 Task: Add Attachment from Trello to Card Card0000000330 in Board Board0000000083 in Workspace WS0000000028 in Trello. Add Cover Blue to Card Card0000000330 in Board Board0000000083 in Workspace WS0000000028 in Trello. Add "Copy Card To …" Button titled Button0000000330 to "bottom" of the list "To Do" to Card Card0000000330 in Board Board0000000083 in Workspace WS0000000028 in Trello. Add Description DS0000000330 to Card Card0000000330 in Board Board0000000083 in Workspace WS0000000028 in Trello. Add Comment CM0000000330 to Card Card0000000330 in Board Board0000000083 in Workspace WS0000000028 in Trello
Action: Mouse moved to (359, 321)
Screenshot: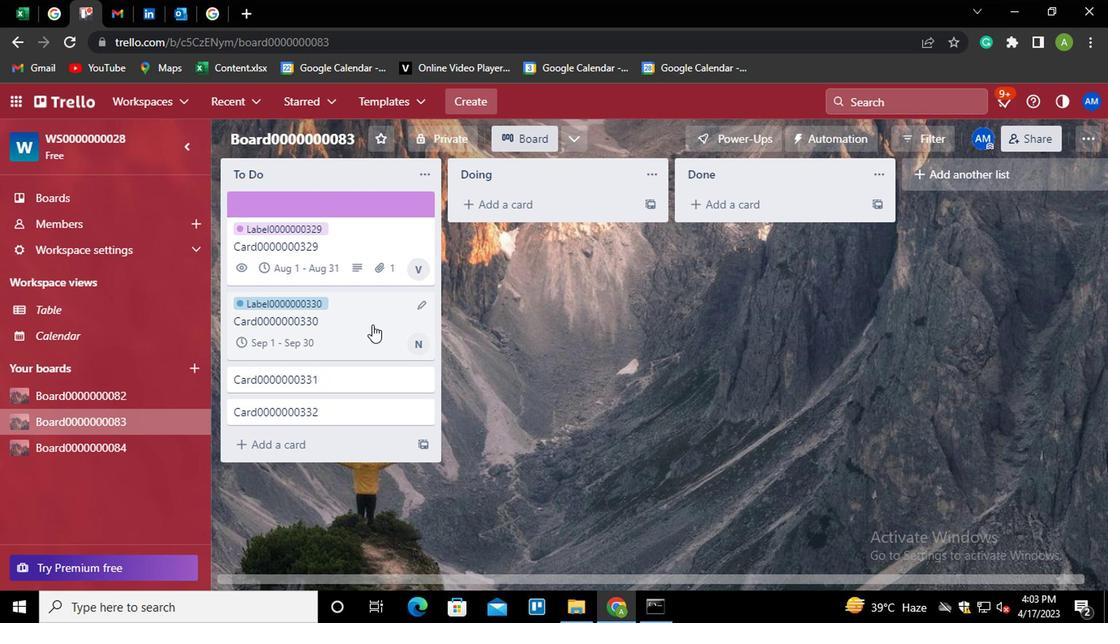 
Action: Mouse pressed left at (359, 321)
Screenshot: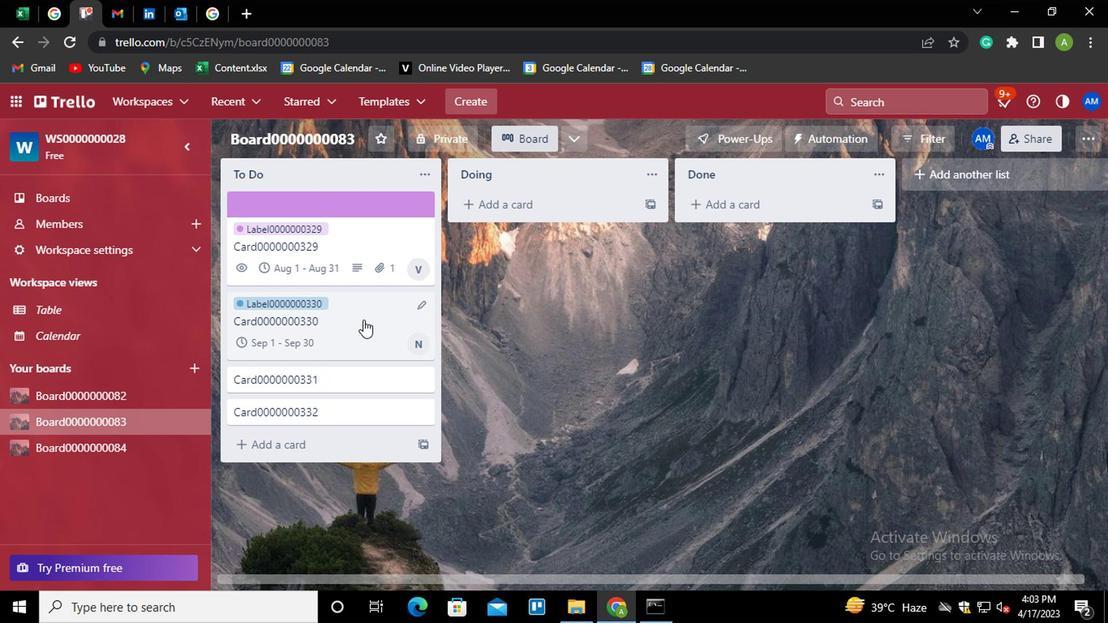 
Action: Mouse moved to (761, 362)
Screenshot: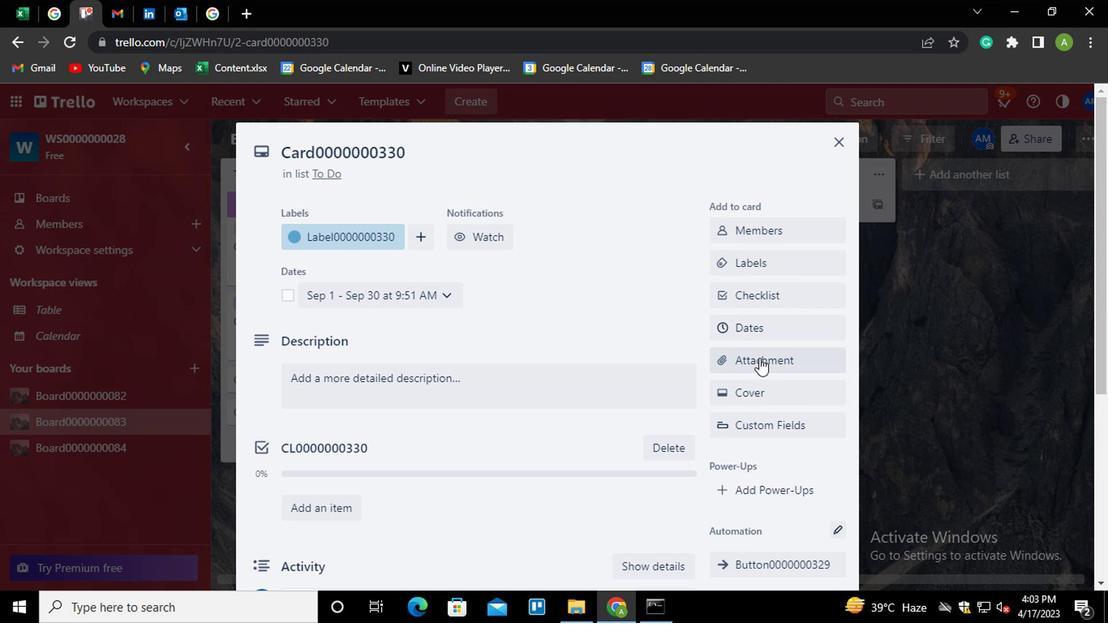 
Action: Mouse pressed left at (761, 362)
Screenshot: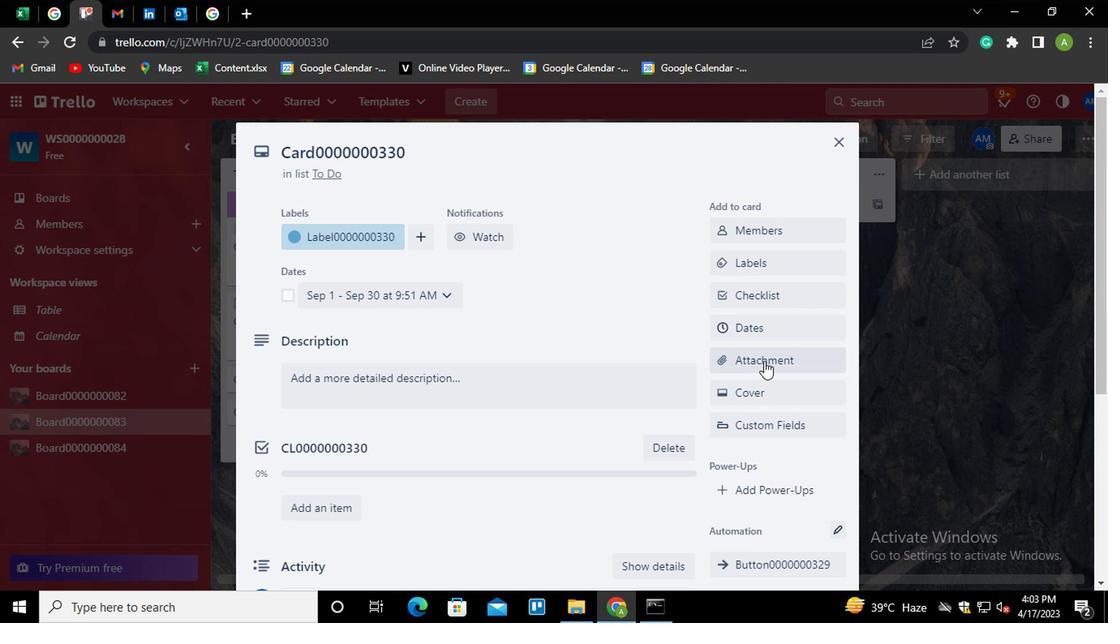 
Action: Mouse moved to (736, 195)
Screenshot: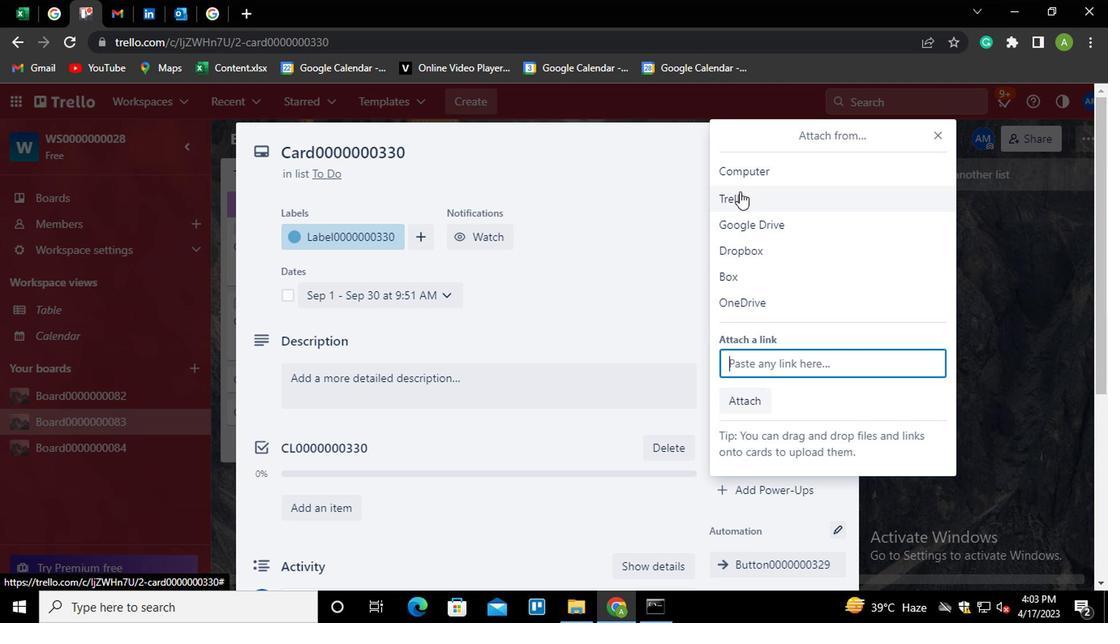 
Action: Mouse pressed left at (736, 195)
Screenshot: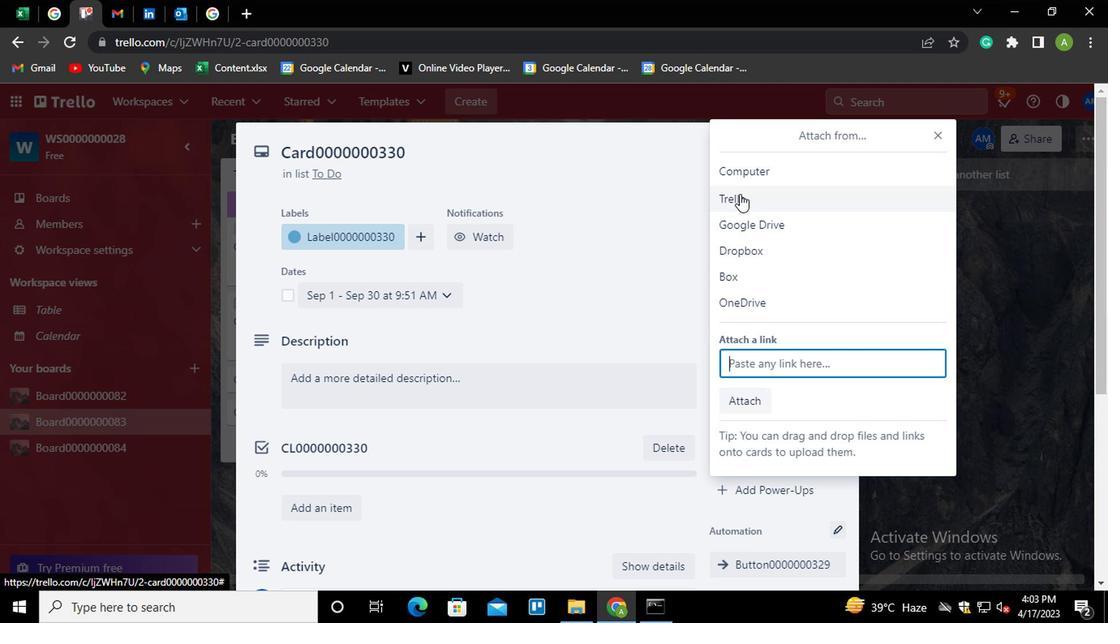 
Action: Mouse moved to (766, 256)
Screenshot: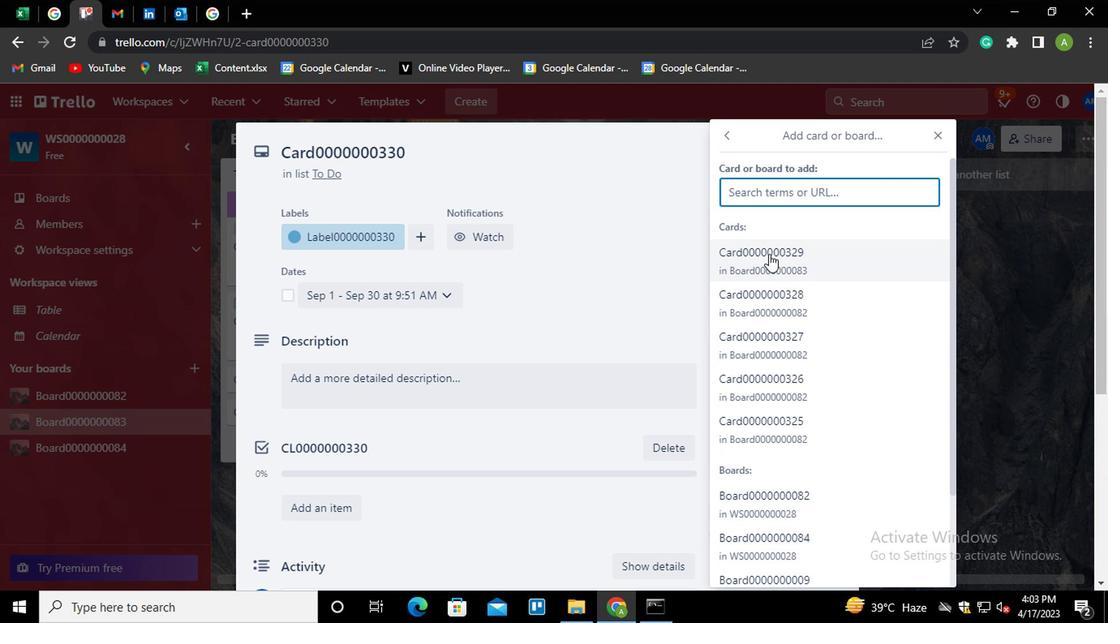 
Action: Mouse pressed left at (766, 256)
Screenshot: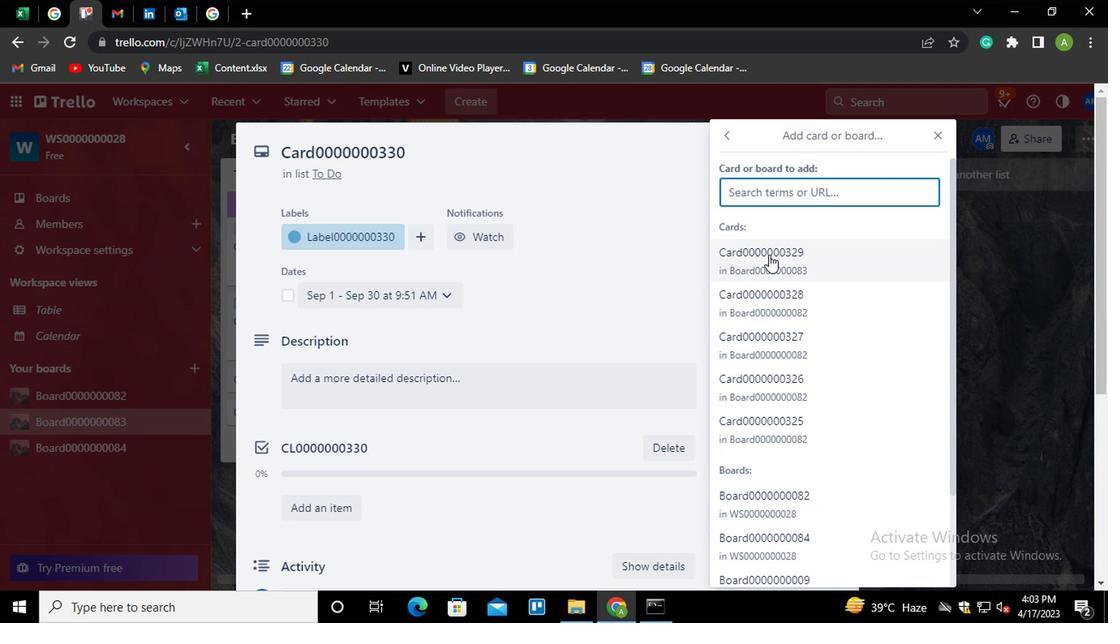 
Action: Mouse moved to (736, 387)
Screenshot: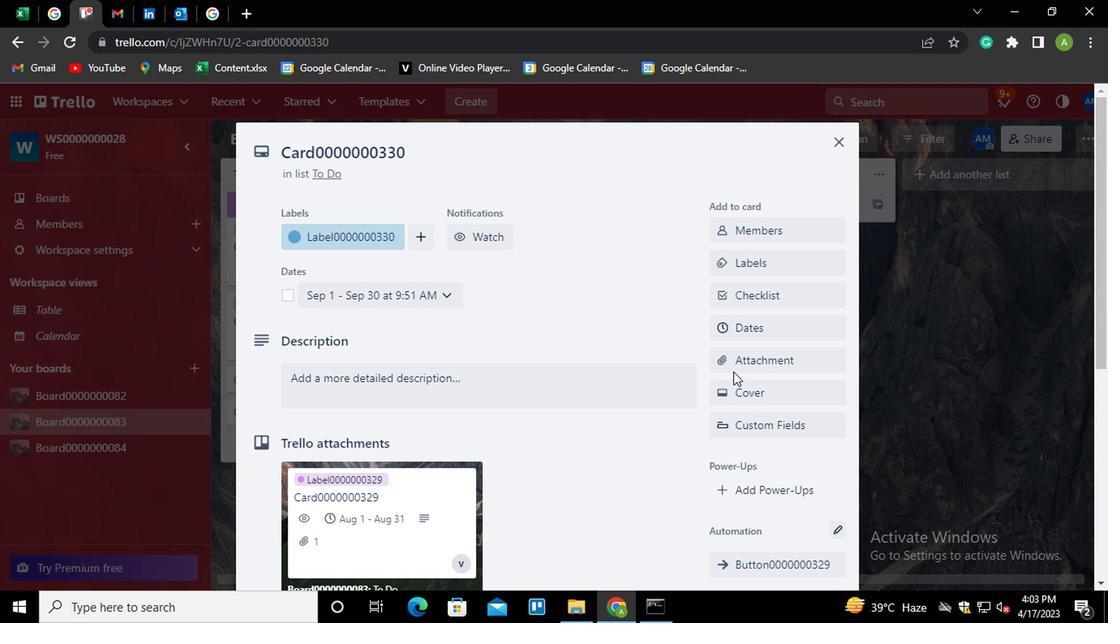 
Action: Mouse pressed left at (736, 387)
Screenshot: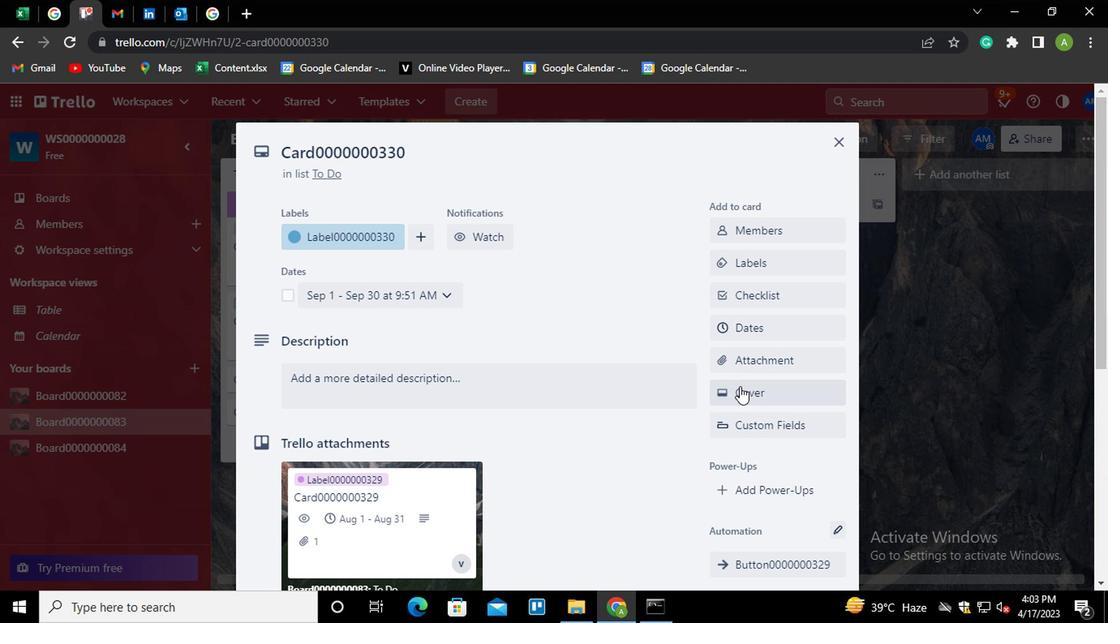 
Action: Mouse moved to (736, 315)
Screenshot: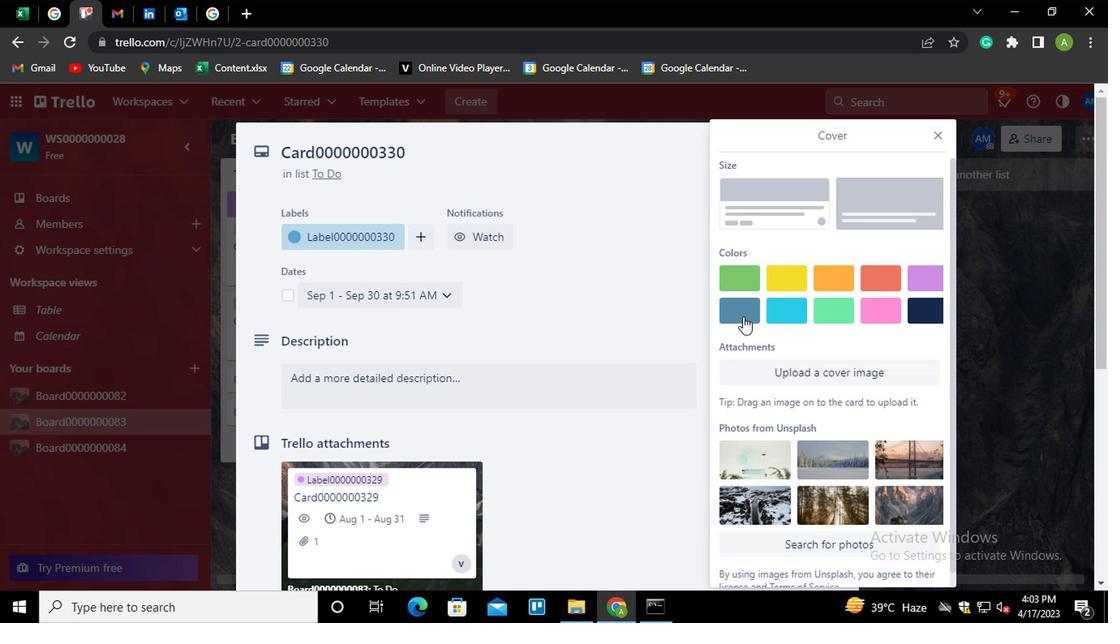 
Action: Mouse pressed left at (736, 315)
Screenshot: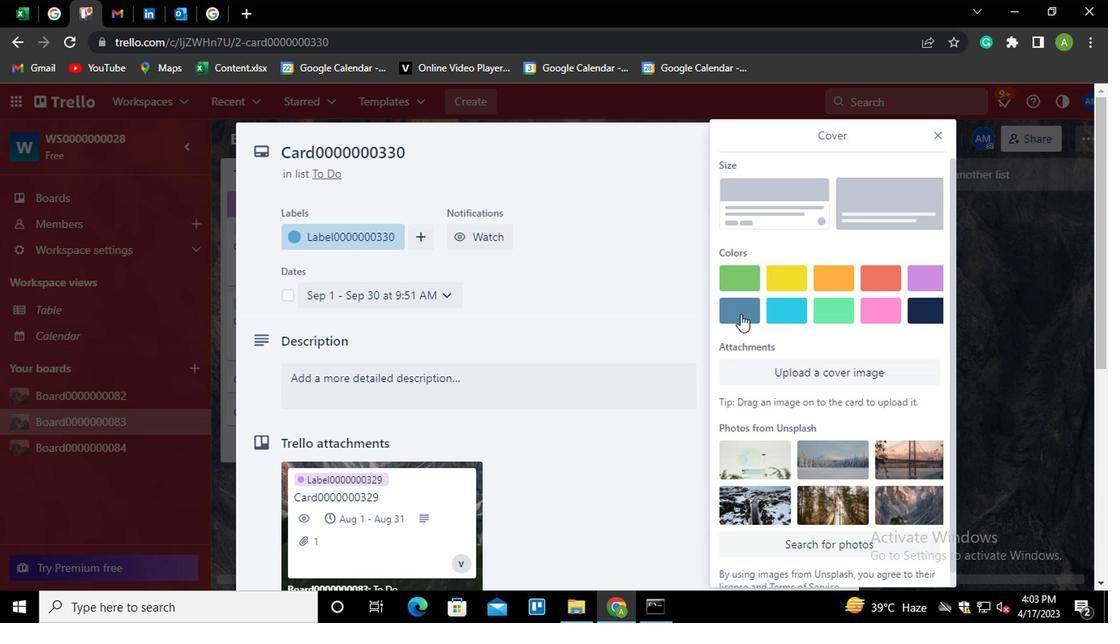 
Action: Mouse moved to (644, 325)
Screenshot: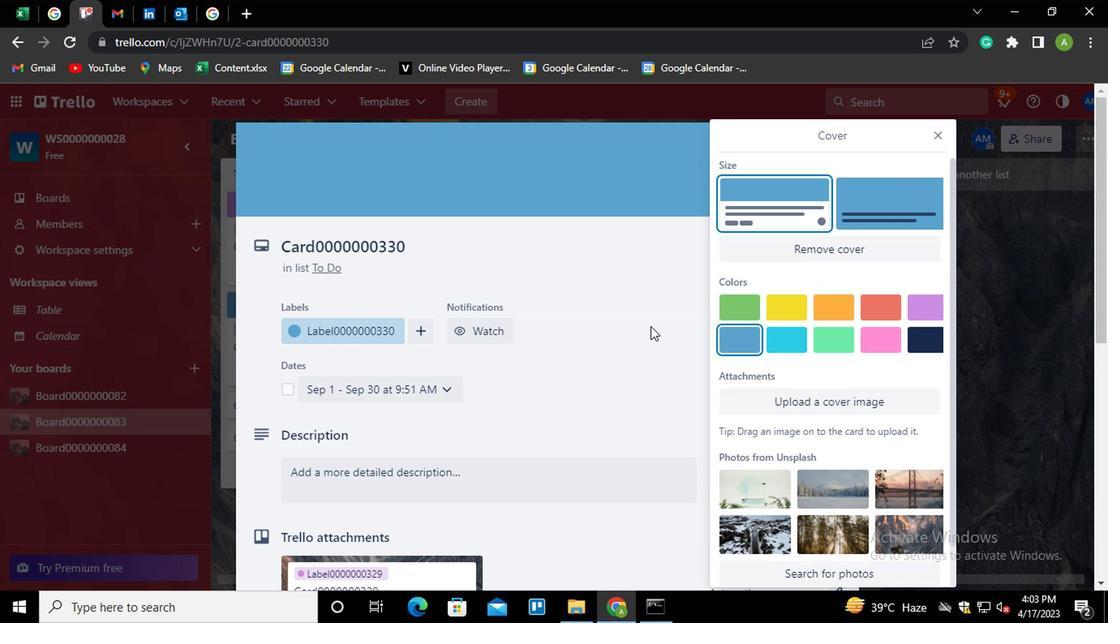 
Action: Mouse pressed left at (644, 325)
Screenshot: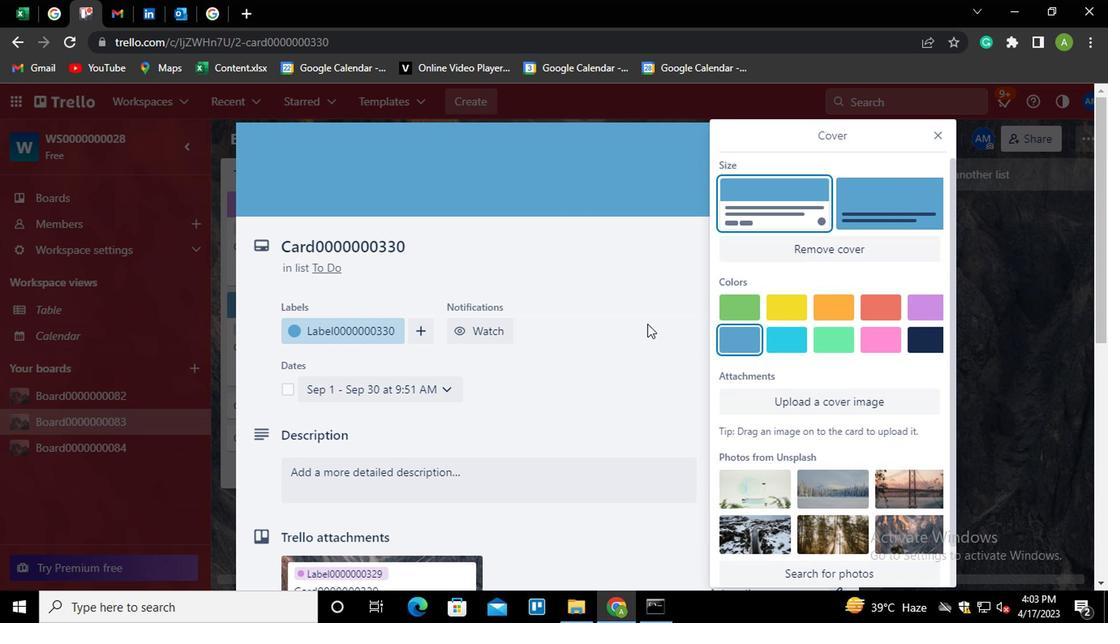 
Action: Mouse moved to (786, 435)
Screenshot: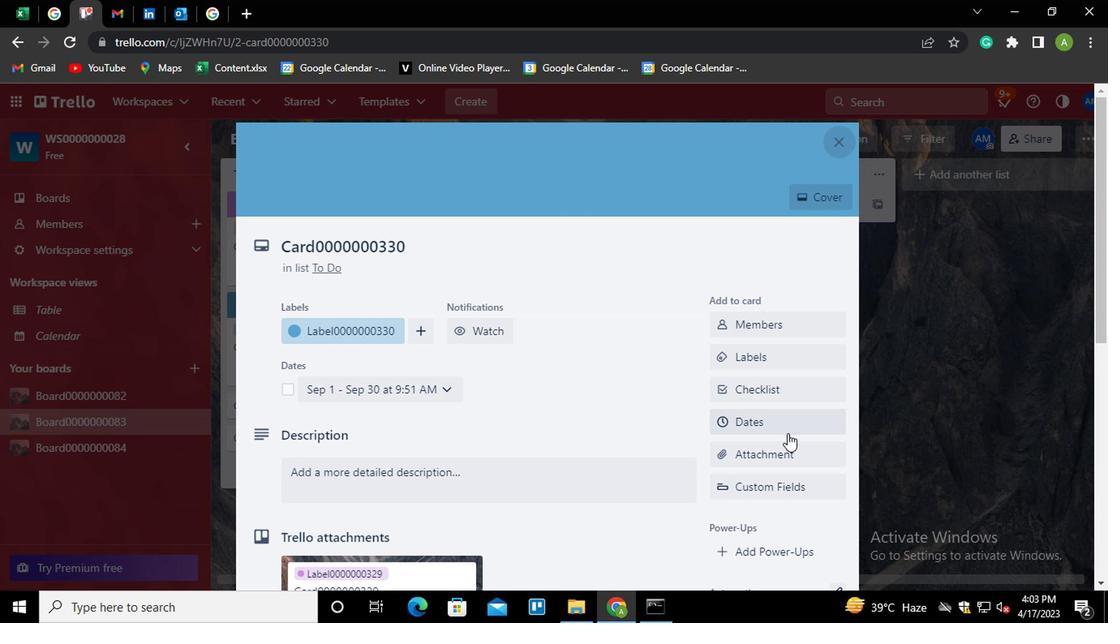 
Action: Mouse scrolled (786, 433) with delta (0, -1)
Screenshot: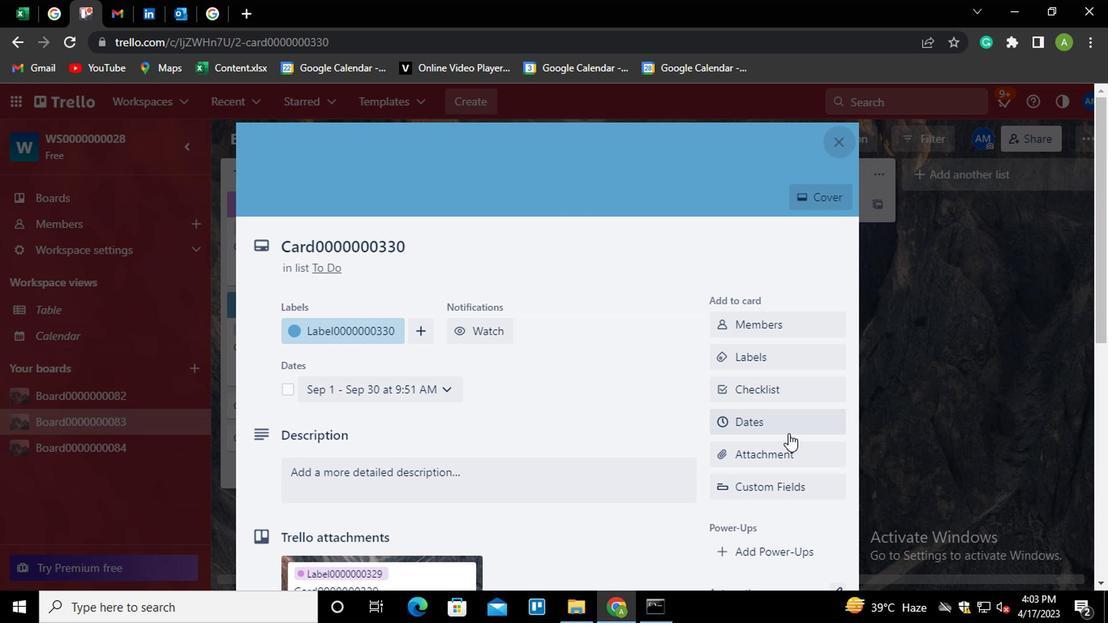 
Action: Mouse moved to (776, 432)
Screenshot: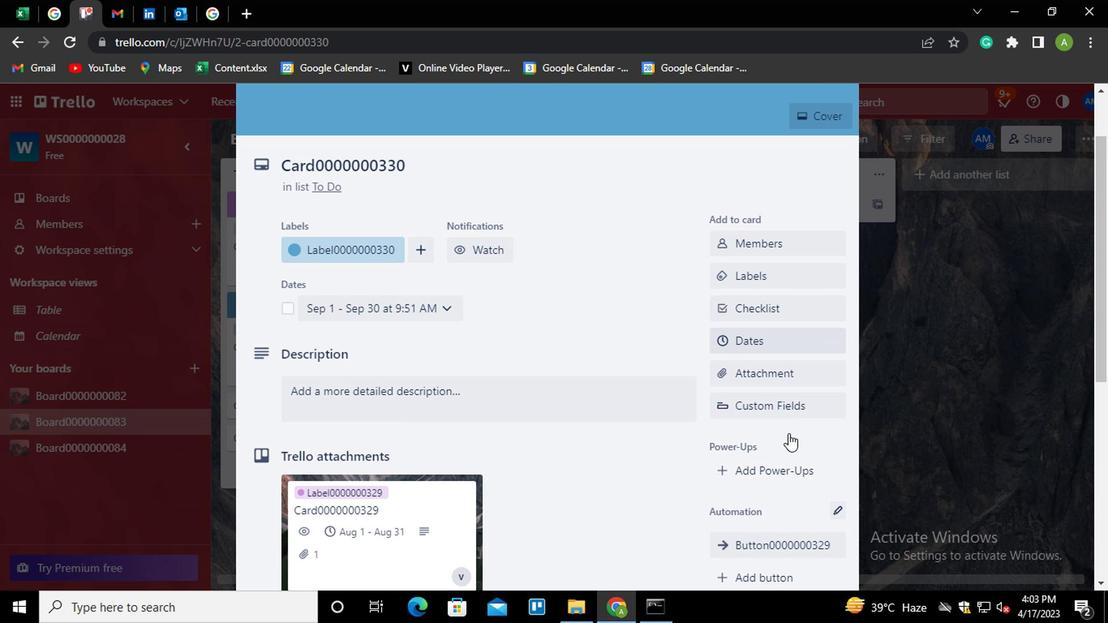
Action: Mouse scrolled (776, 431) with delta (0, -1)
Screenshot: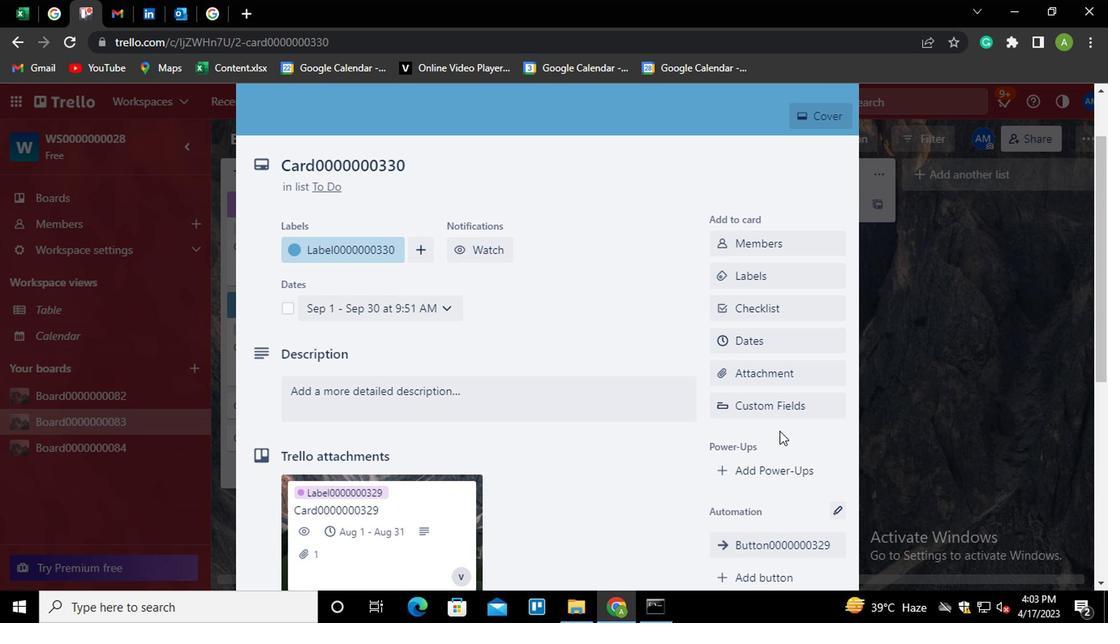 
Action: Mouse scrolled (776, 431) with delta (0, -1)
Screenshot: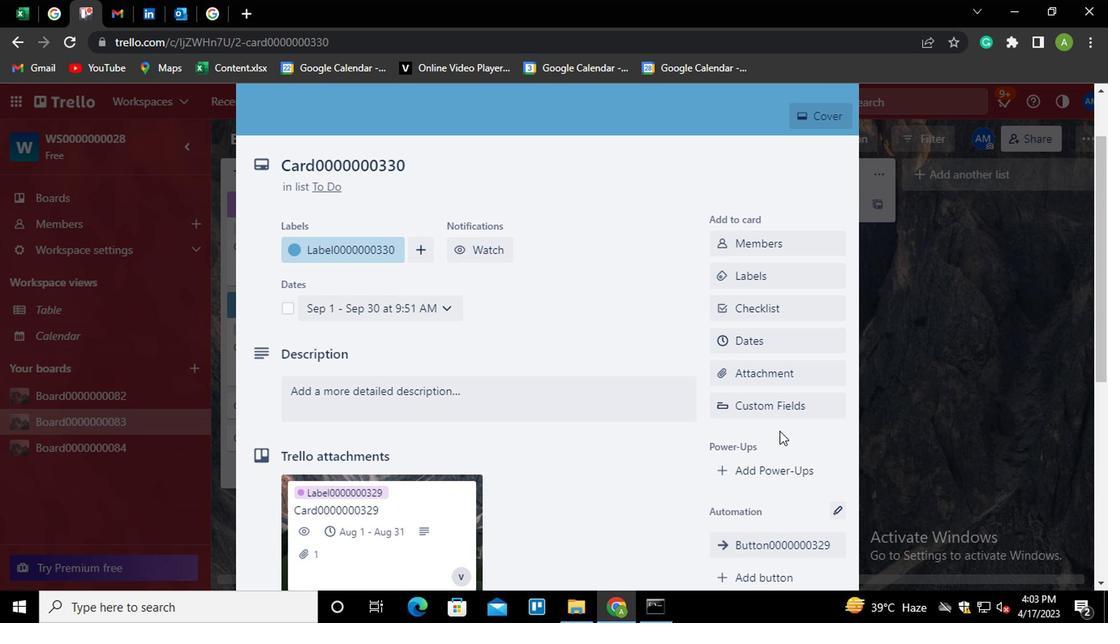 
Action: Mouse moved to (749, 418)
Screenshot: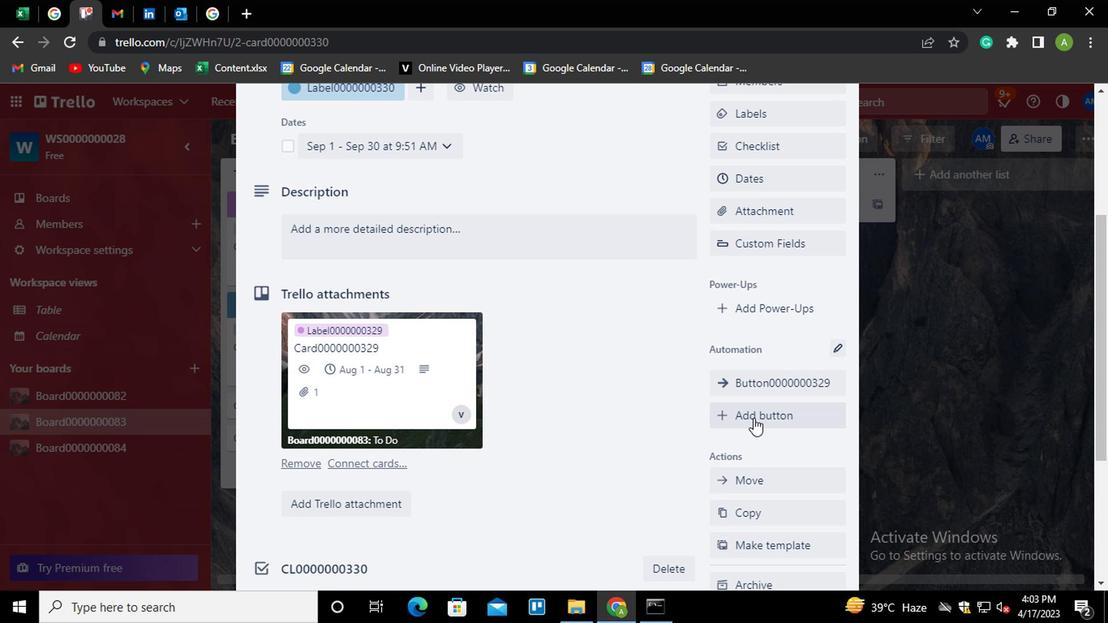 
Action: Mouse pressed left at (749, 418)
Screenshot: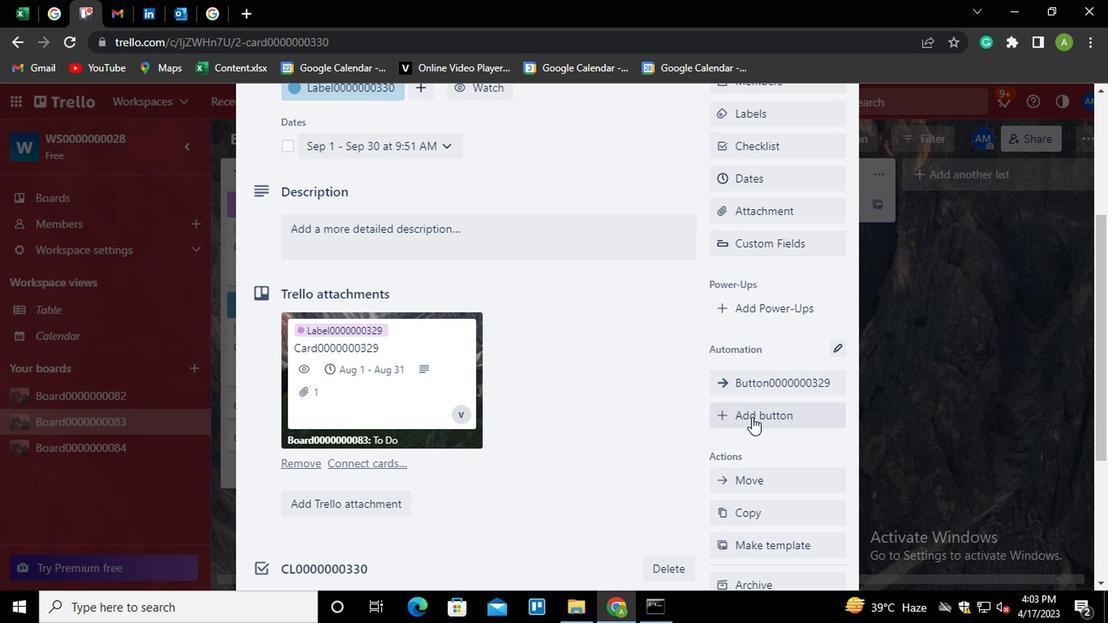 
Action: Mouse moved to (768, 234)
Screenshot: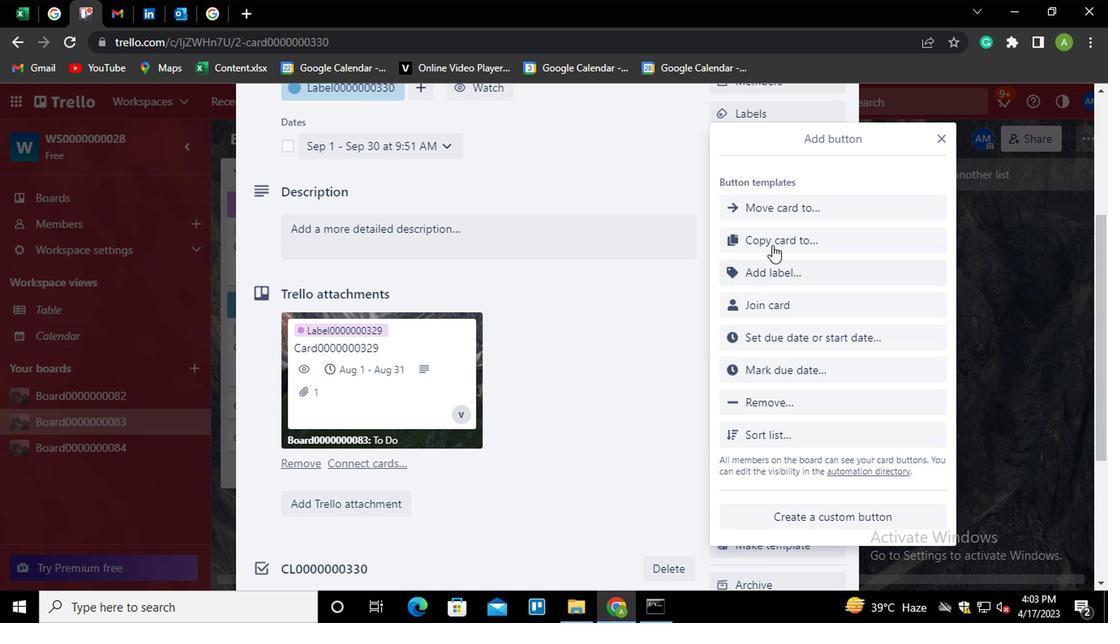 
Action: Mouse pressed left at (768, 234)
Screenshot: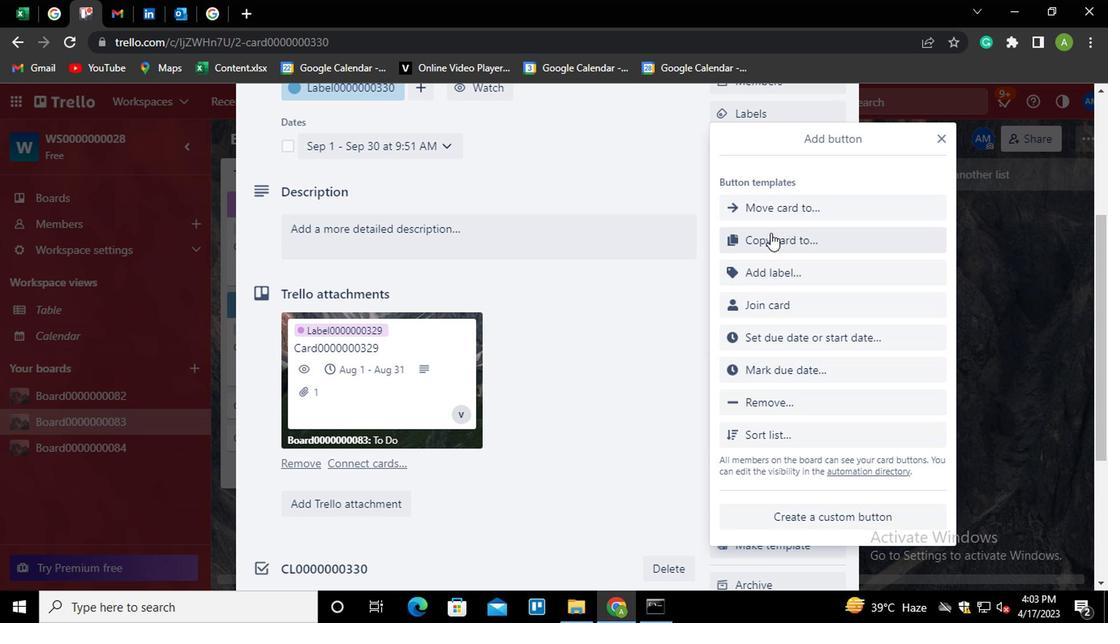 
Action: Key pressed <Key.shift>BUTTON0000000330
Screenshot: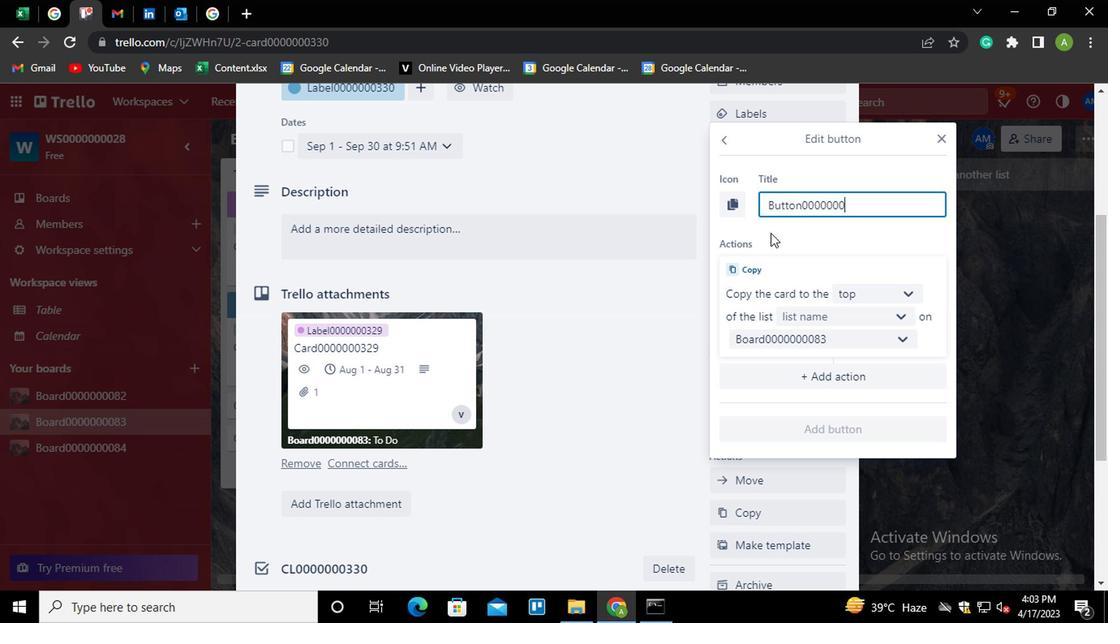 
Action: Mouse moved to (841, 294)
Screenshot: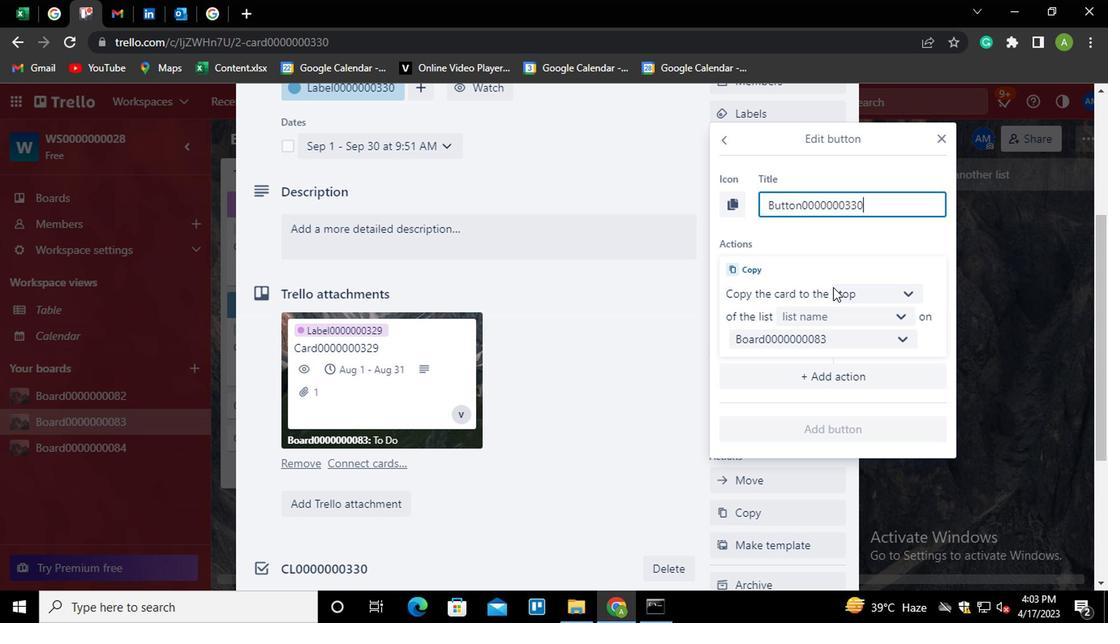 
Action: Mouse pressed left at (841, 294)
Screenshot: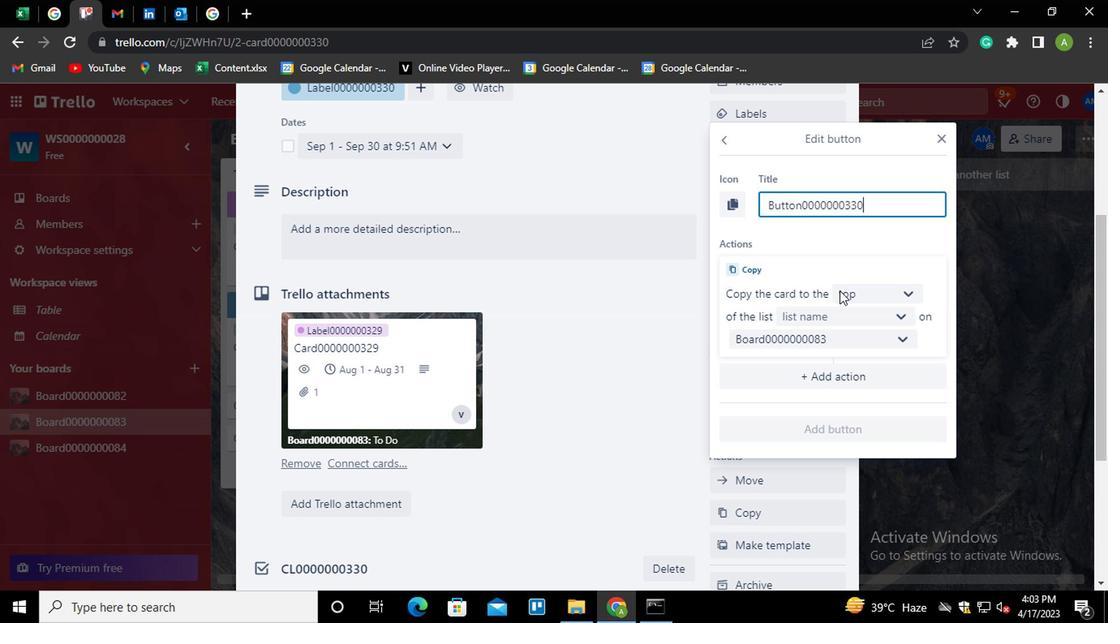 
Action: Mouse moved to (855, 352)
Screenshot: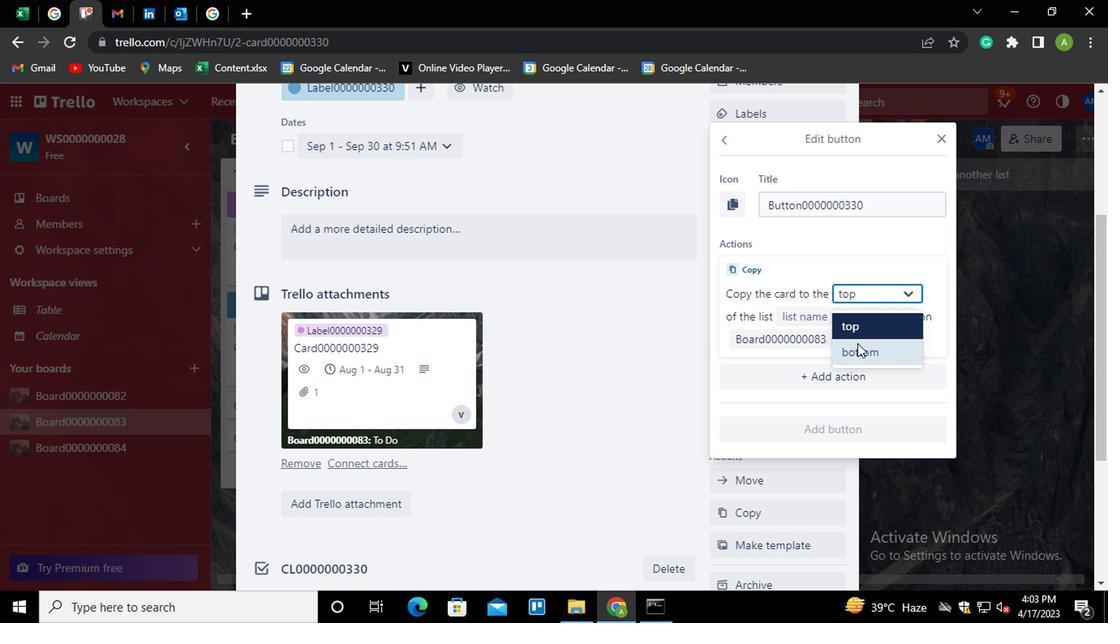 
Action: Mouse pressed left at (855, 352)
Screenshot: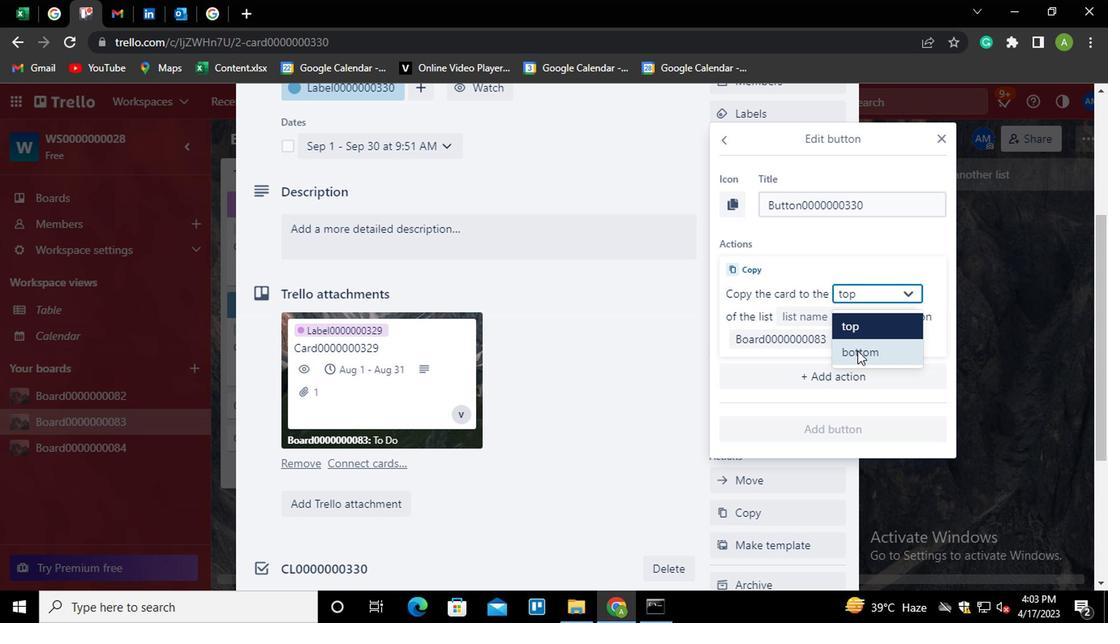 
Action: Mouse moved to (861, 321)
Screenshot: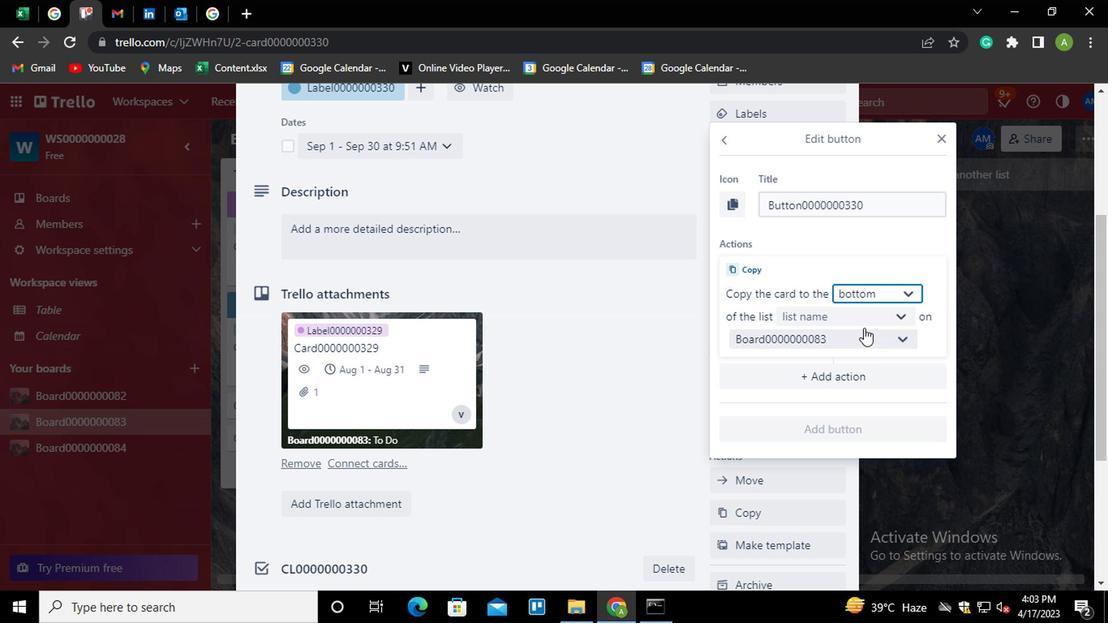 
Action: Mouse pressed left at (861, 321)
Screenshot: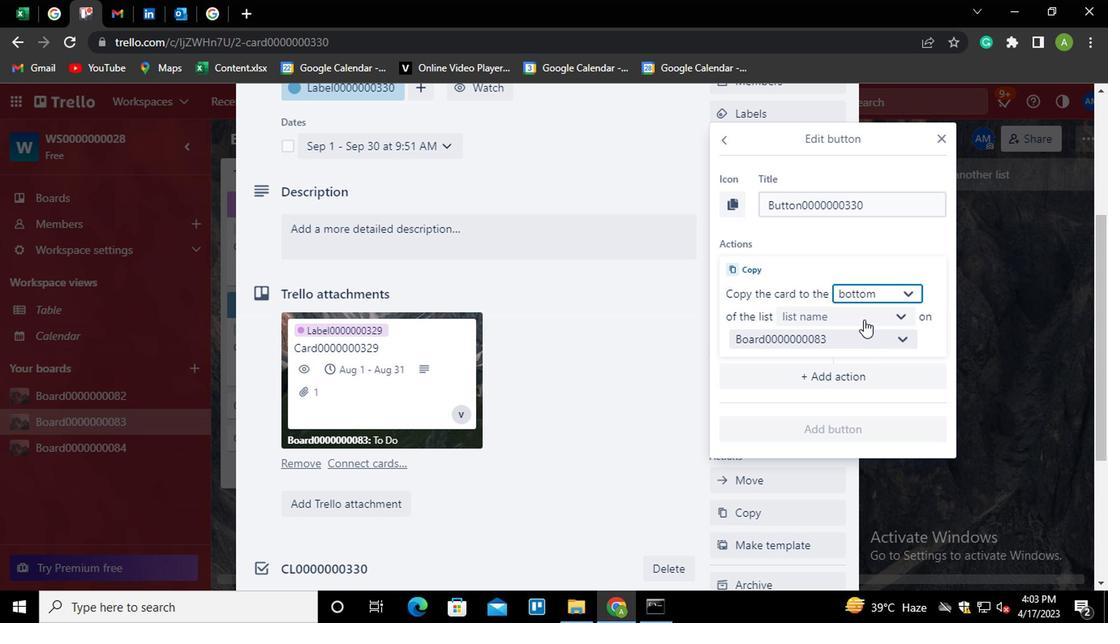 
Action: Mouse moved to (839, 346)
Screenshot: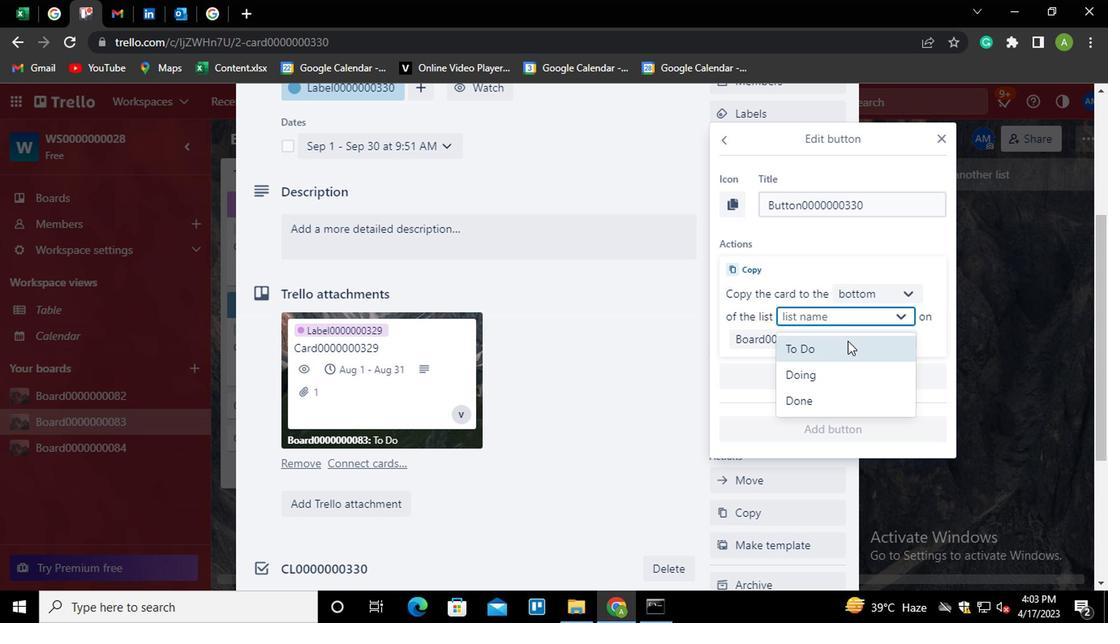 
Action: Mouse pressed left at (839, 346)
Screenshot: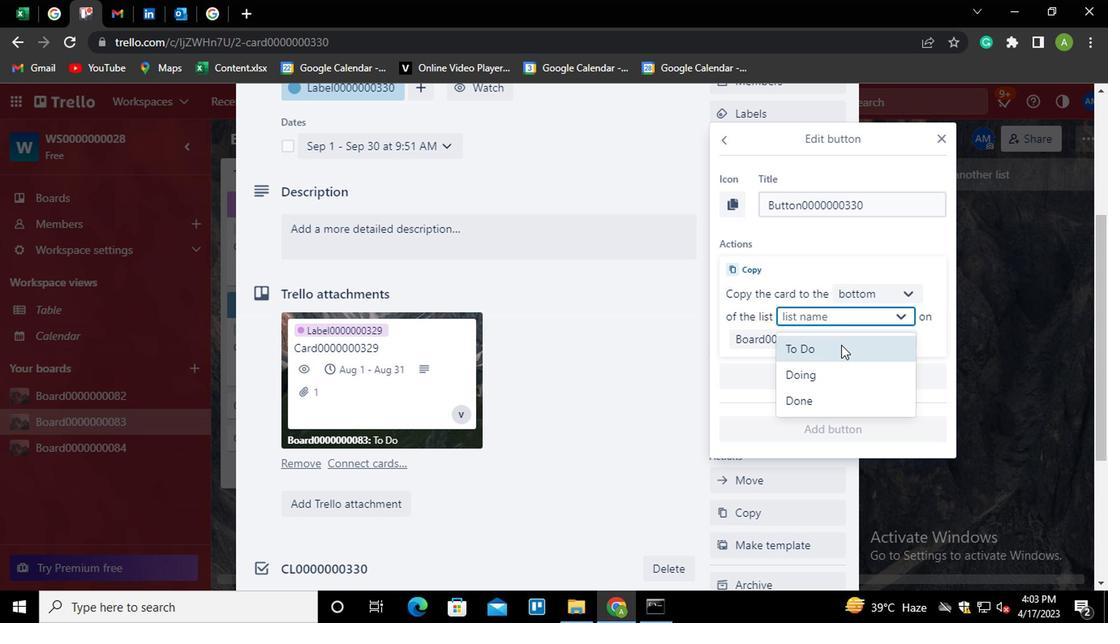 
Action: Mouse moved to (832, 429)
Screenshot: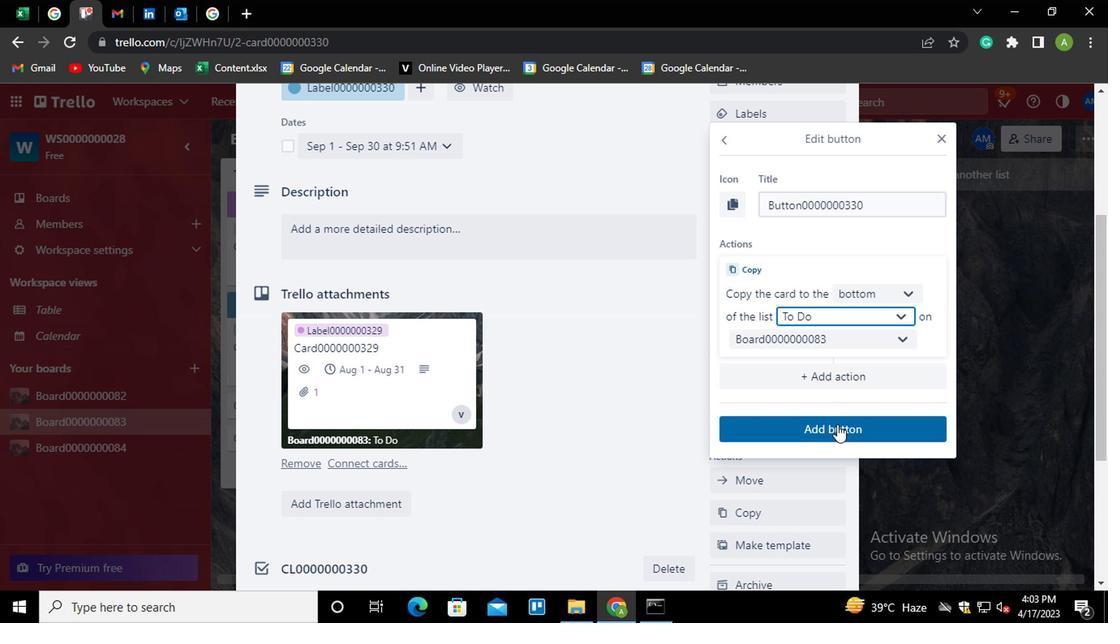 
Action: Mouse pressed left at (832, 429)
Screenshot: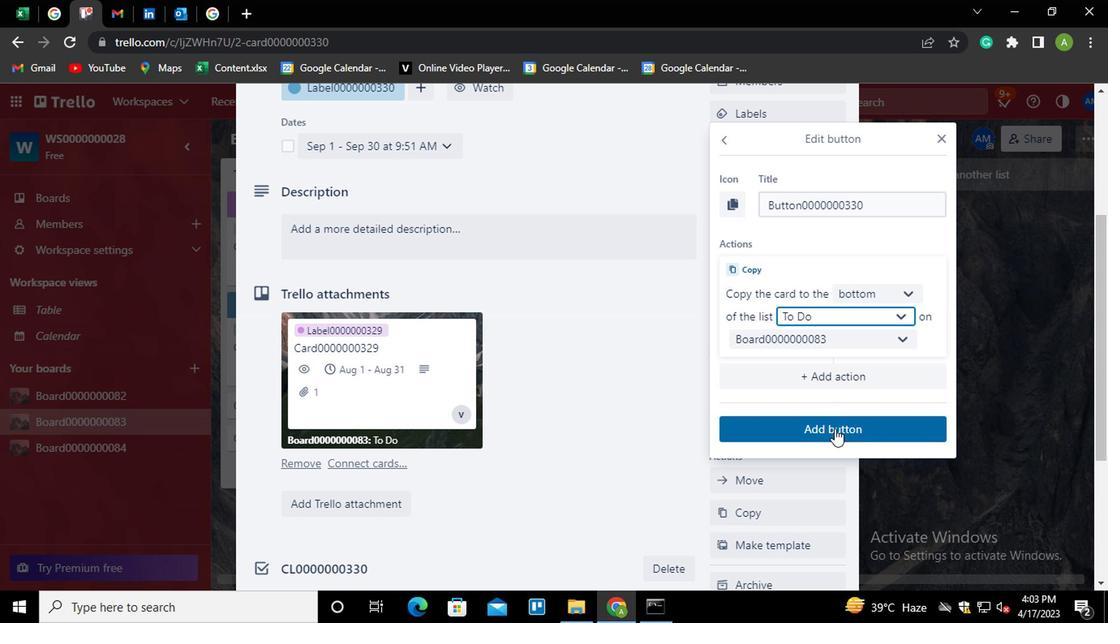 
Action: Mouse moved to (445, 233)
Screenshot: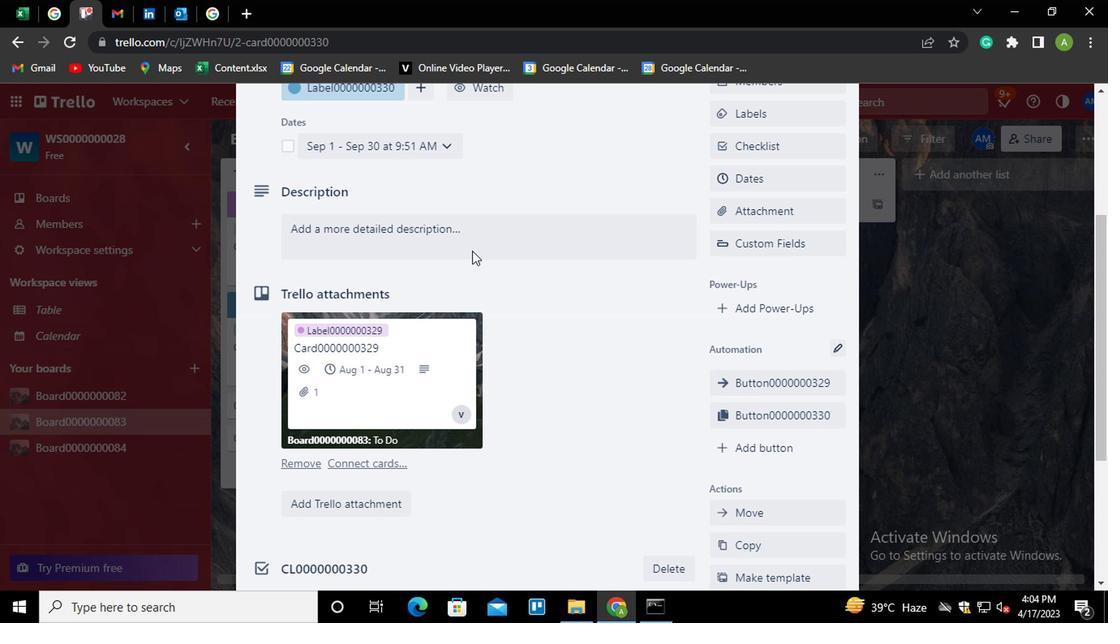 
Action: Mouse pressed left at (445, 233)
Screenshot: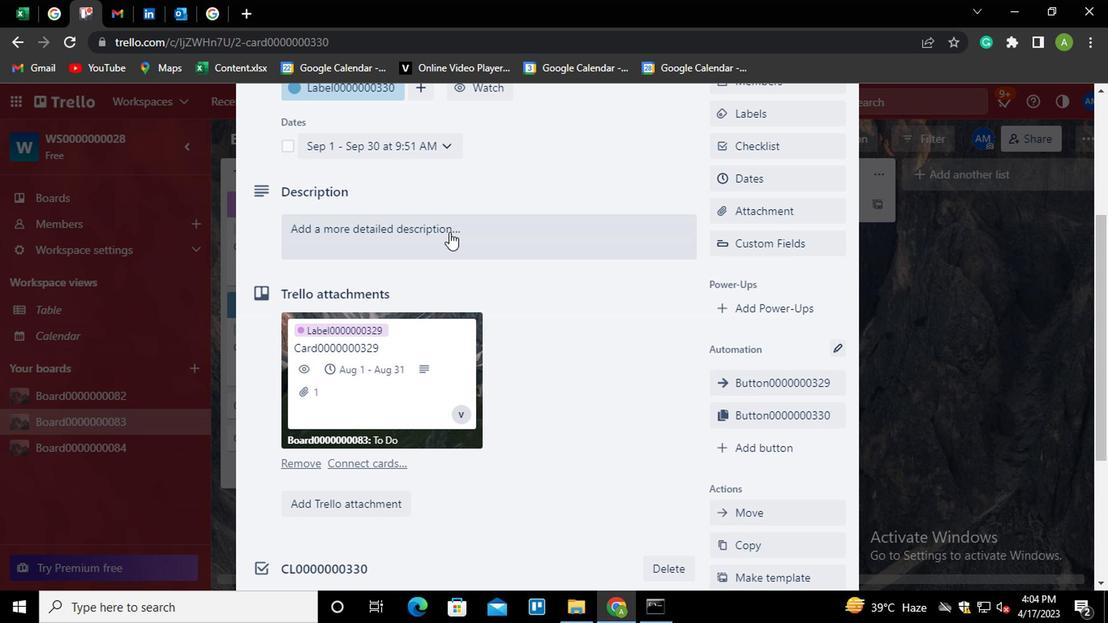
Action: Key pressed <Key.shift>DS0000000330
Screenshot: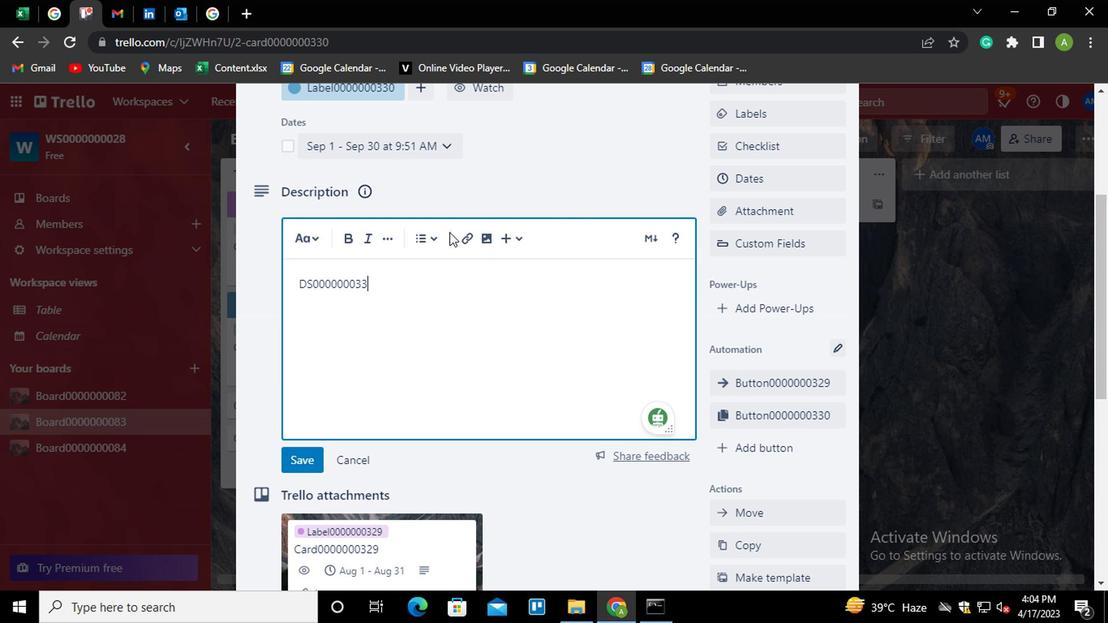 
Action: Mouse moved to (306, 453)
Screenshot: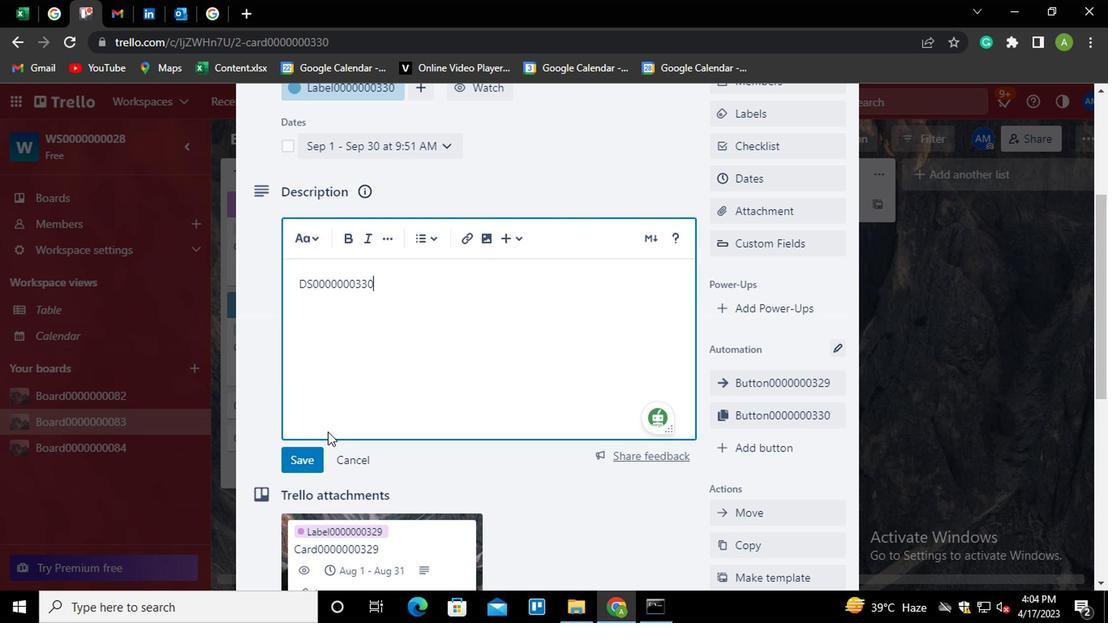 
Action: Mouse pressed left at (306, 453)
Screenshot: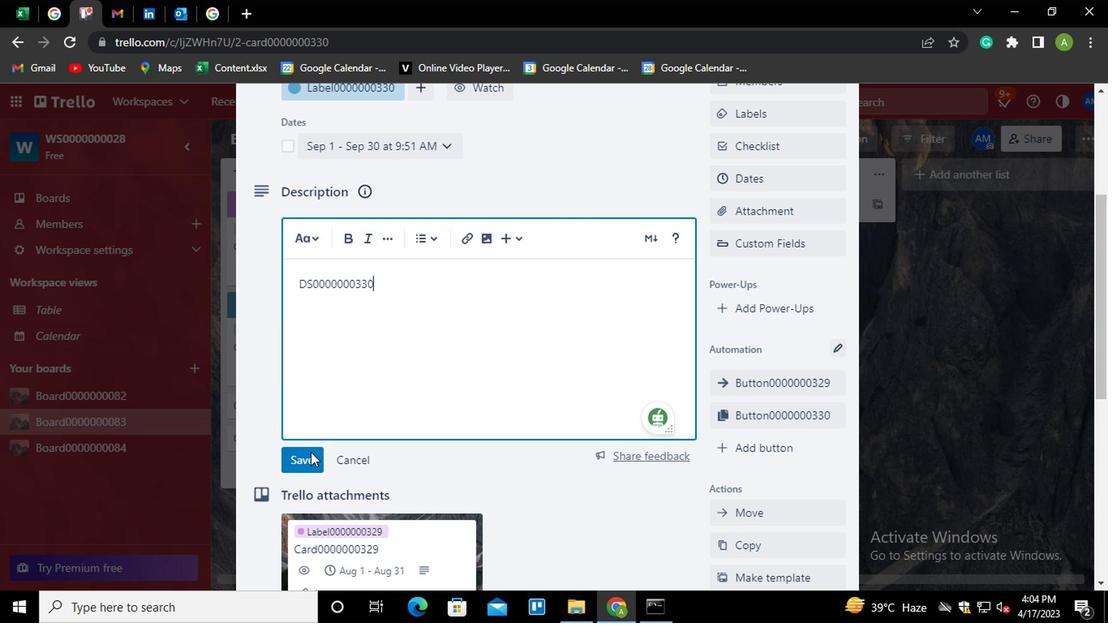 
Action: Mouse moved to (611, 359)
Screenshot: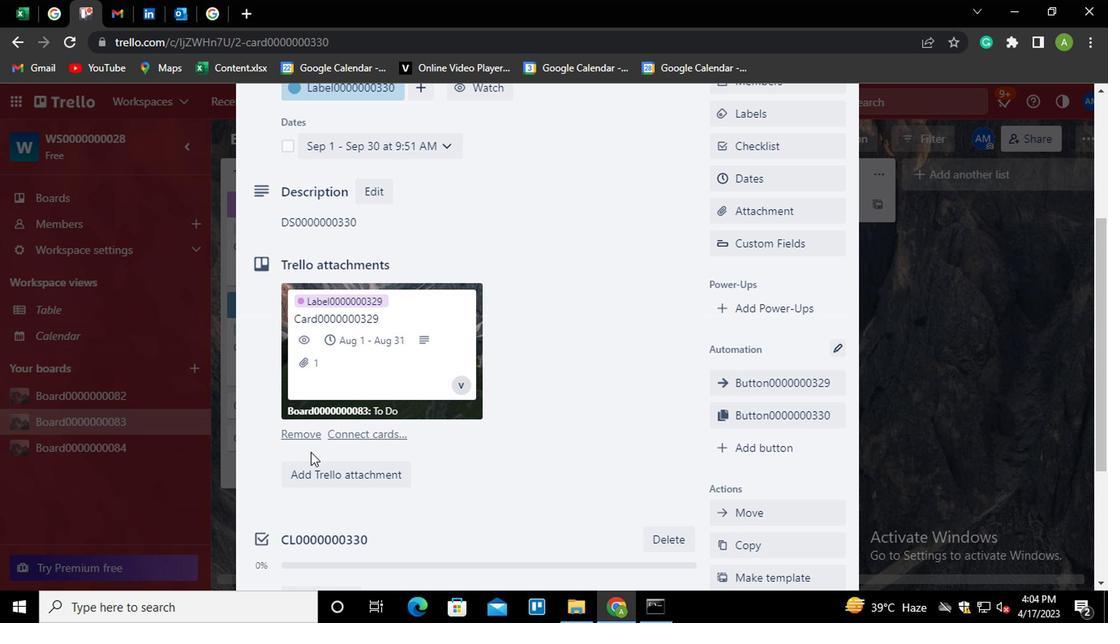 
Action: Mouse scrolled (611, 358) with delta (0, -1)
Screenshot: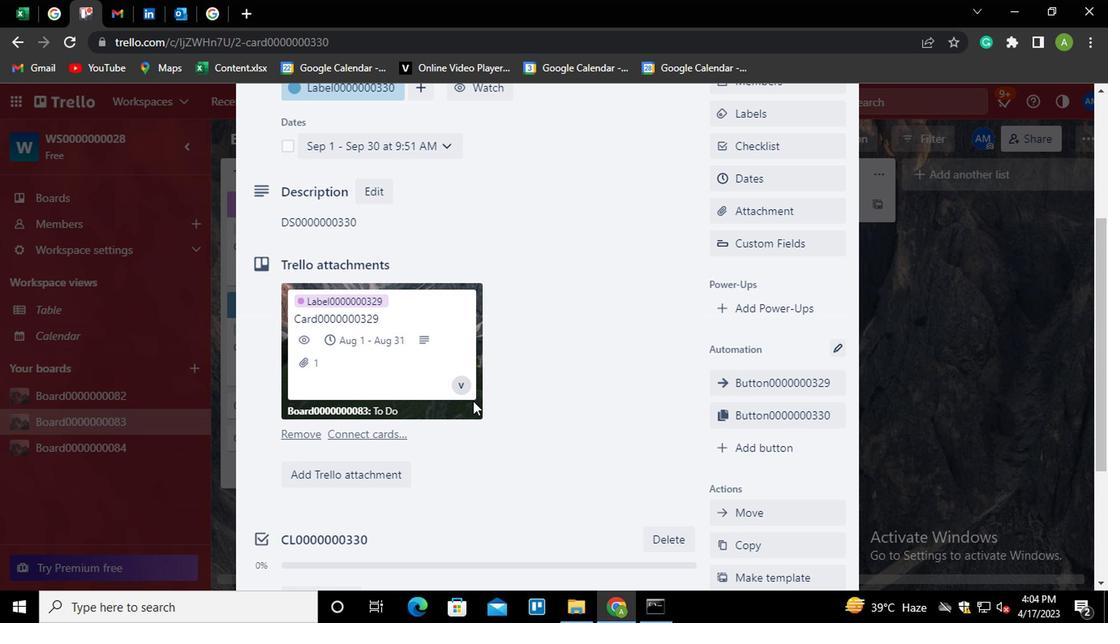 
Action: Mouse scrolled (611, 358) with delta (0, -1)
Screenshot: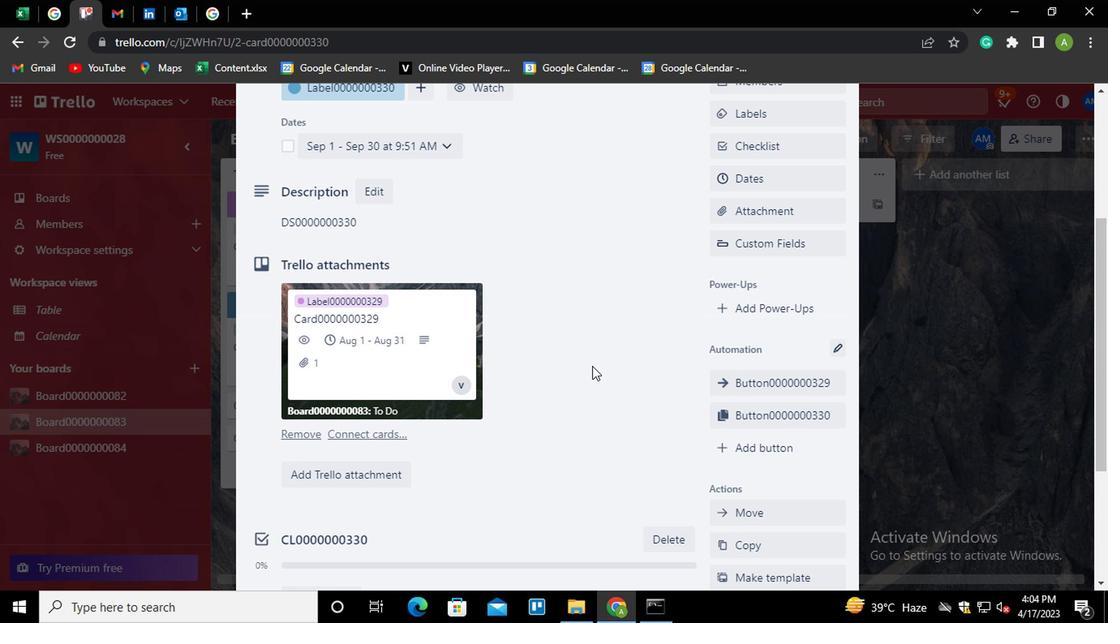 
Action: Mouse scrolled (611, 358) with delta (0, -1)
Screenshot: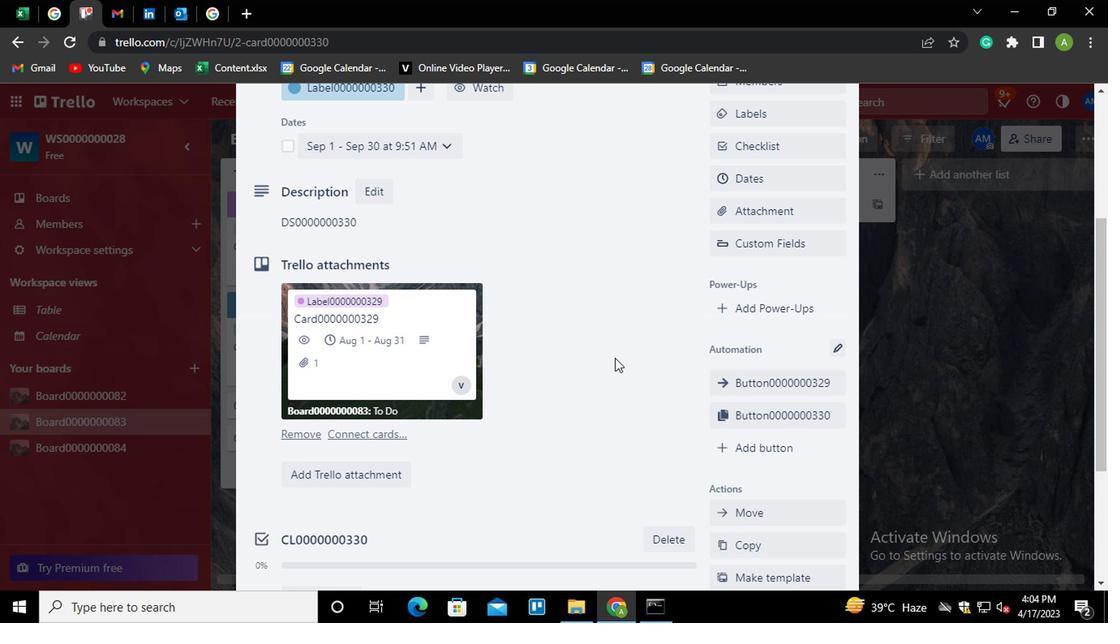 
Action: Mouse scrolled (611, 358) with delta (0, -1)
Screenshot: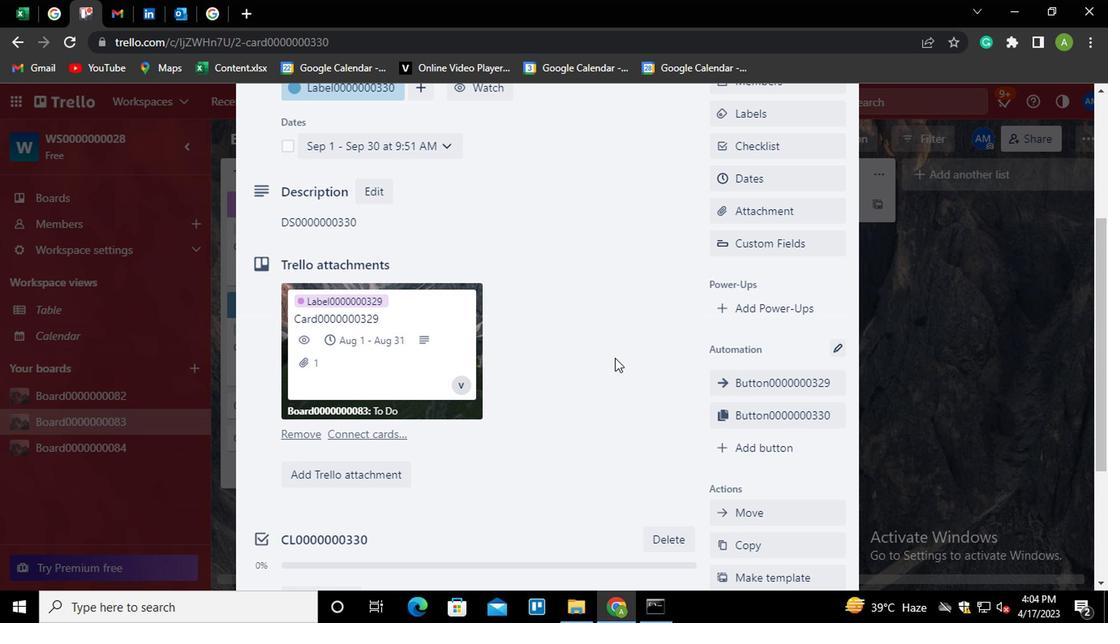 
Action: Mouse moved to (363, 484)
Screenshot: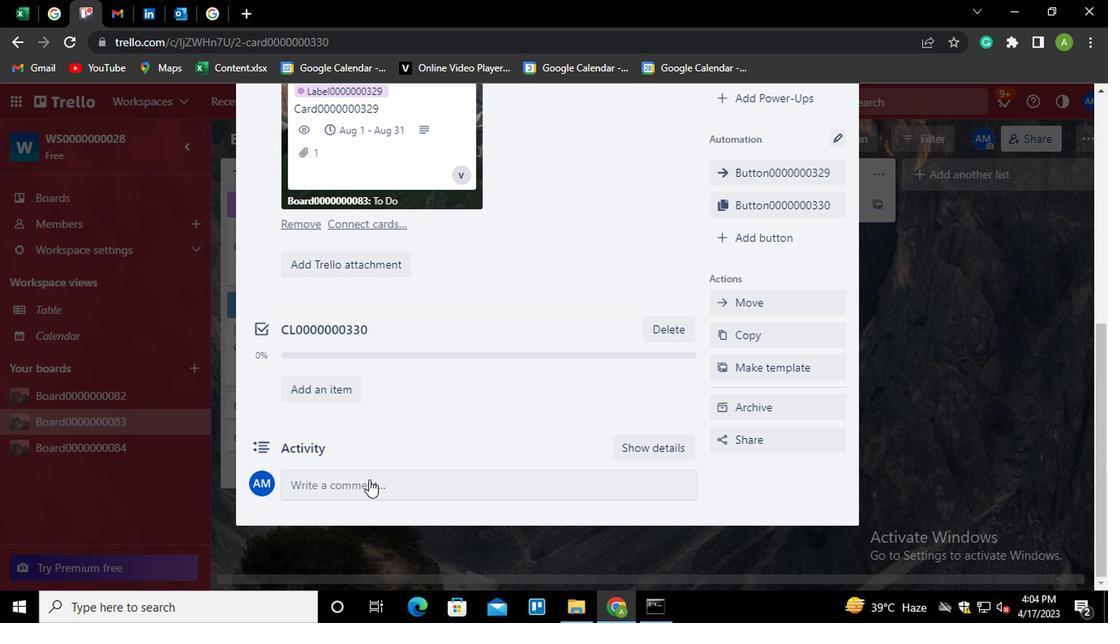
Action: Mouse pressed left at (363, 484)
Screenshot: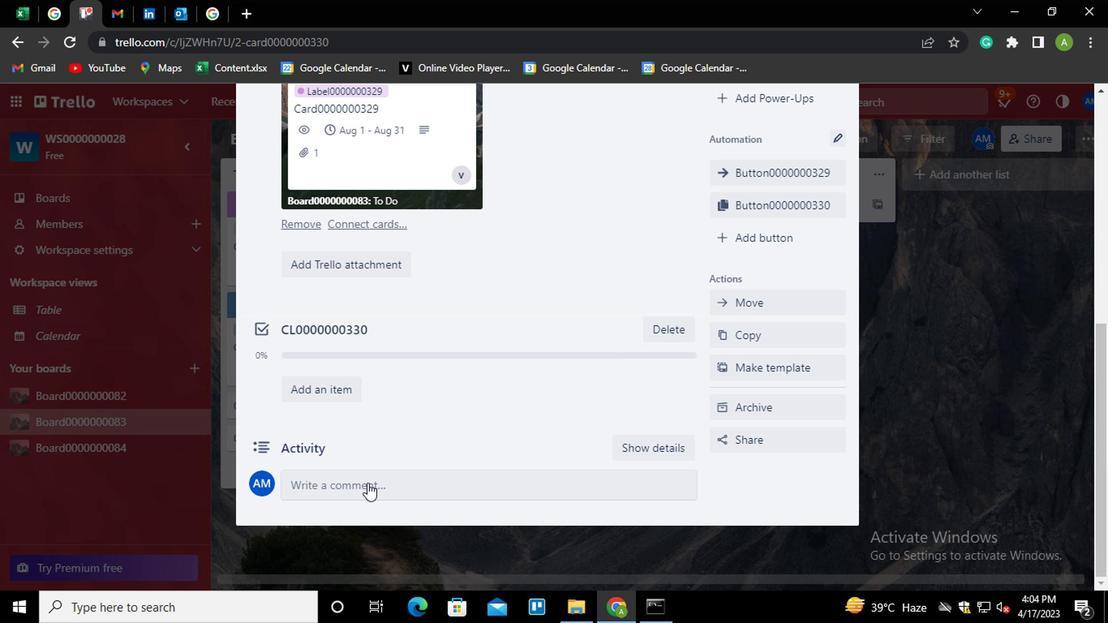 
Action: Mouse moved to (362, 484)
Screenshot: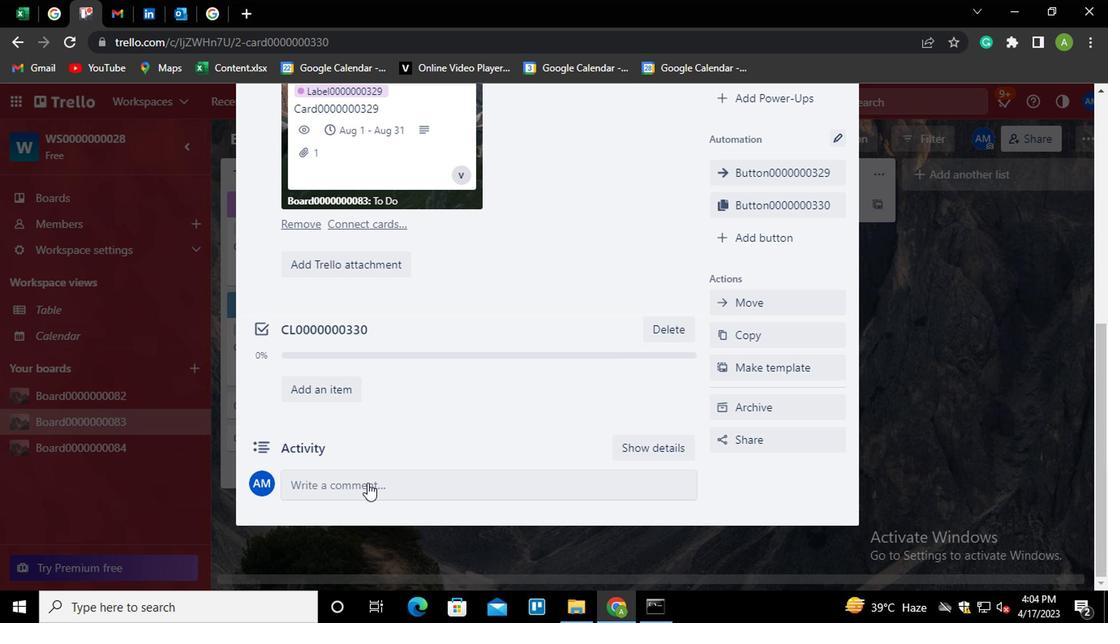 
Action: Key pressed <Key.shift>CM000000
Screenshot: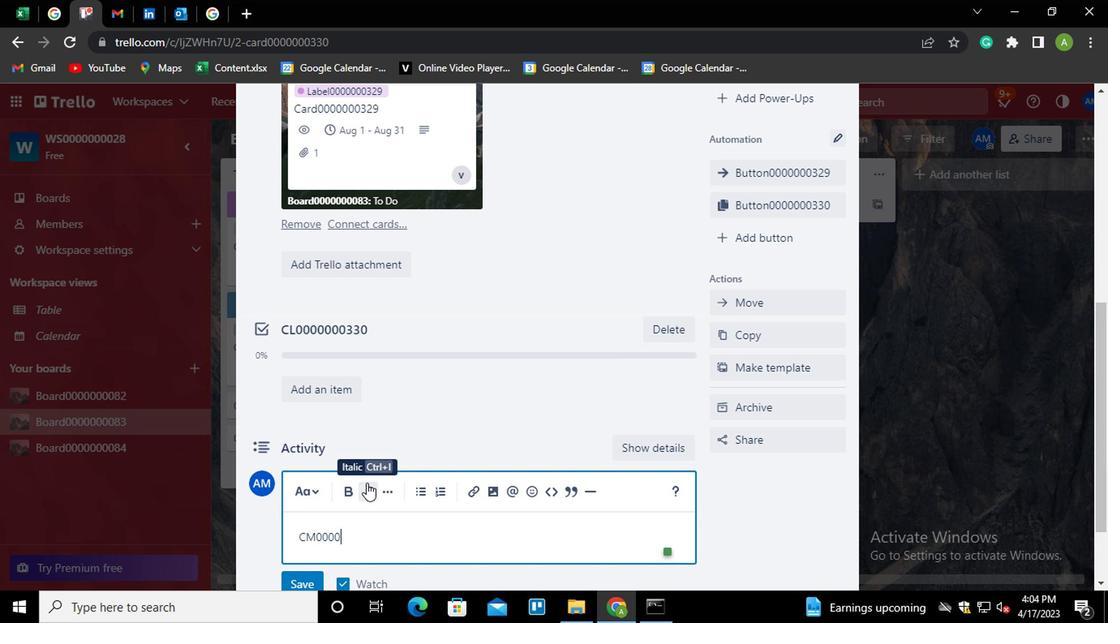 
Action: Mouse moved to (362, 484)
Screenshot: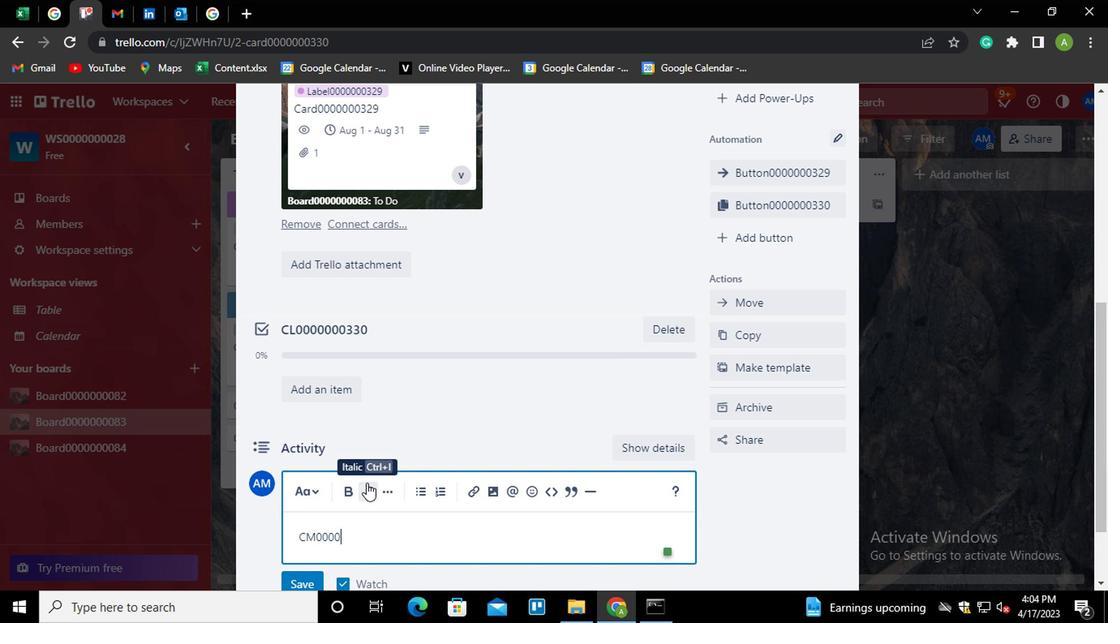 
Action: Key pressed 0
Screenshot: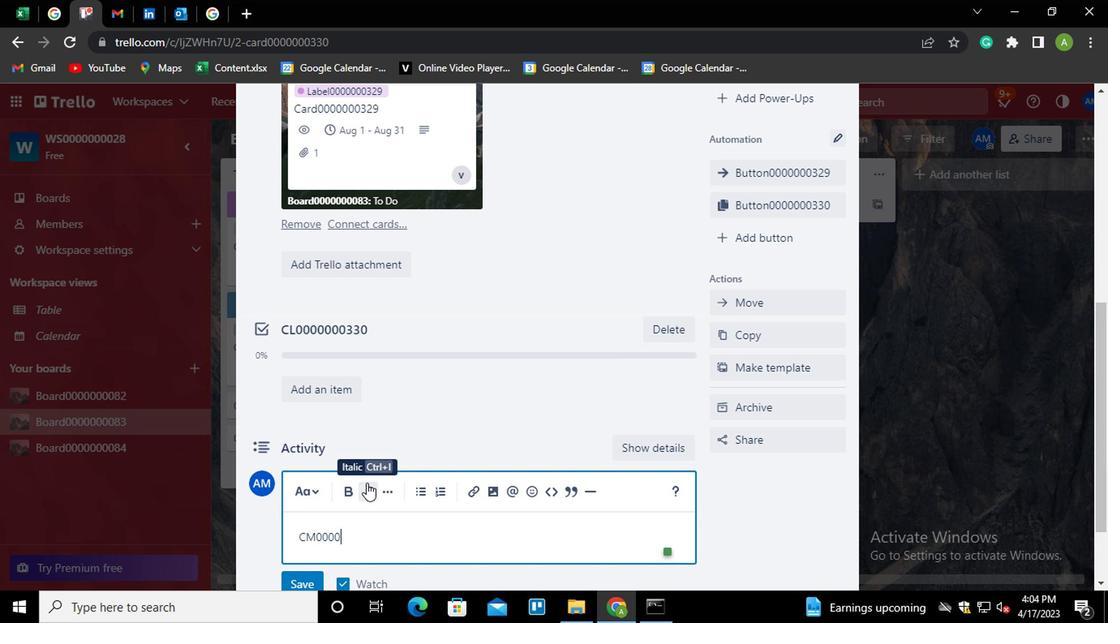 
Action: Mouse moved to (362, 484)
Screenshot: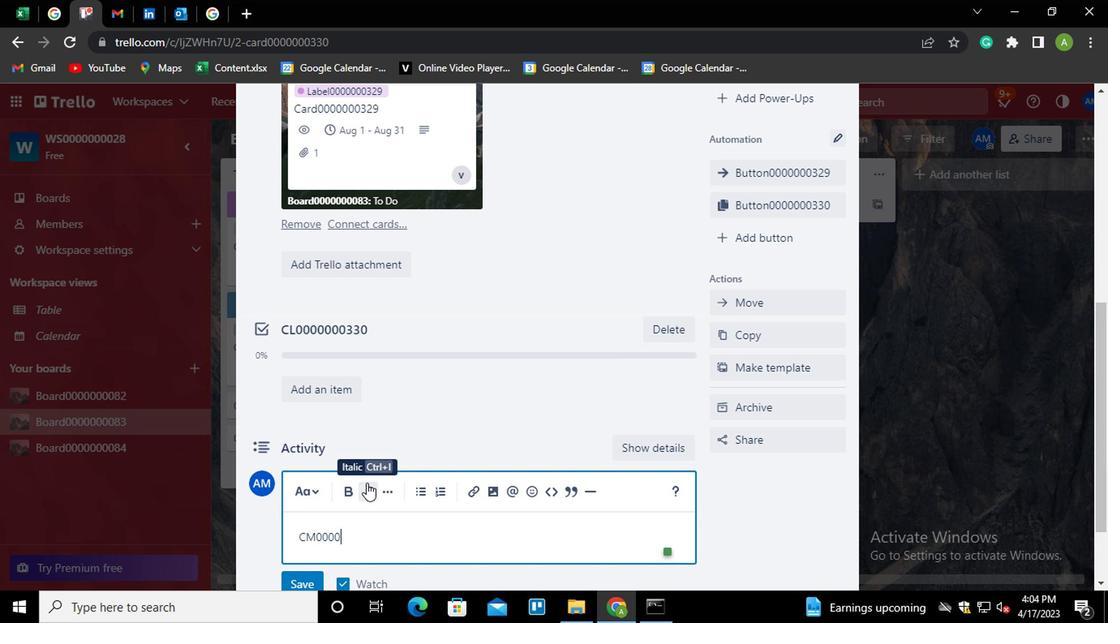 
Action: Key pressed 330
Screenshot: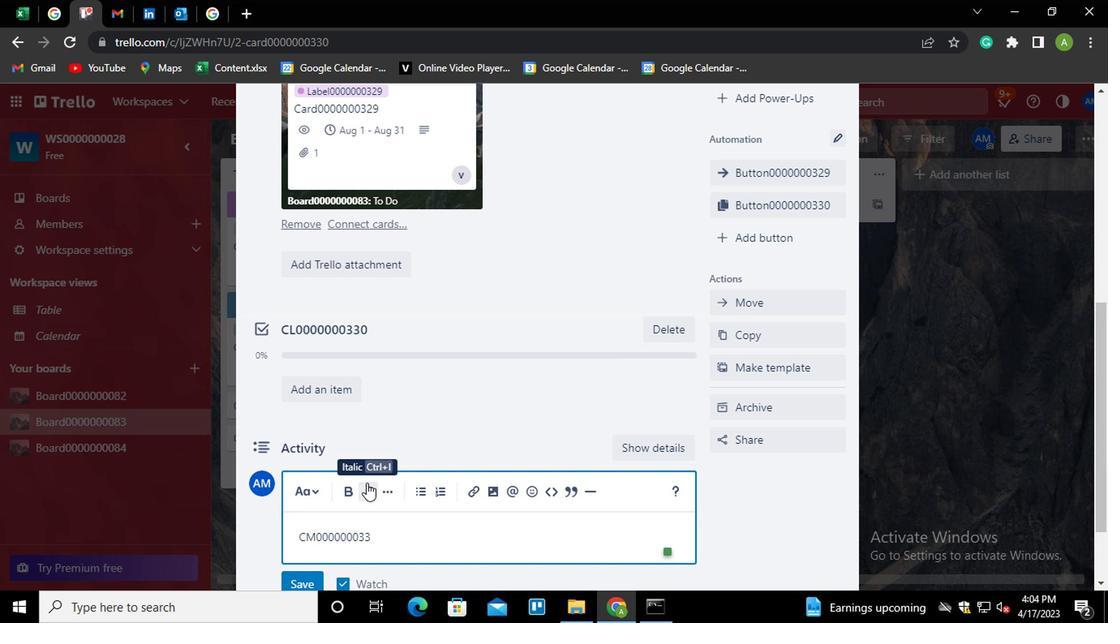 
Action: Mouse moved to (304, 579)
Screenshot: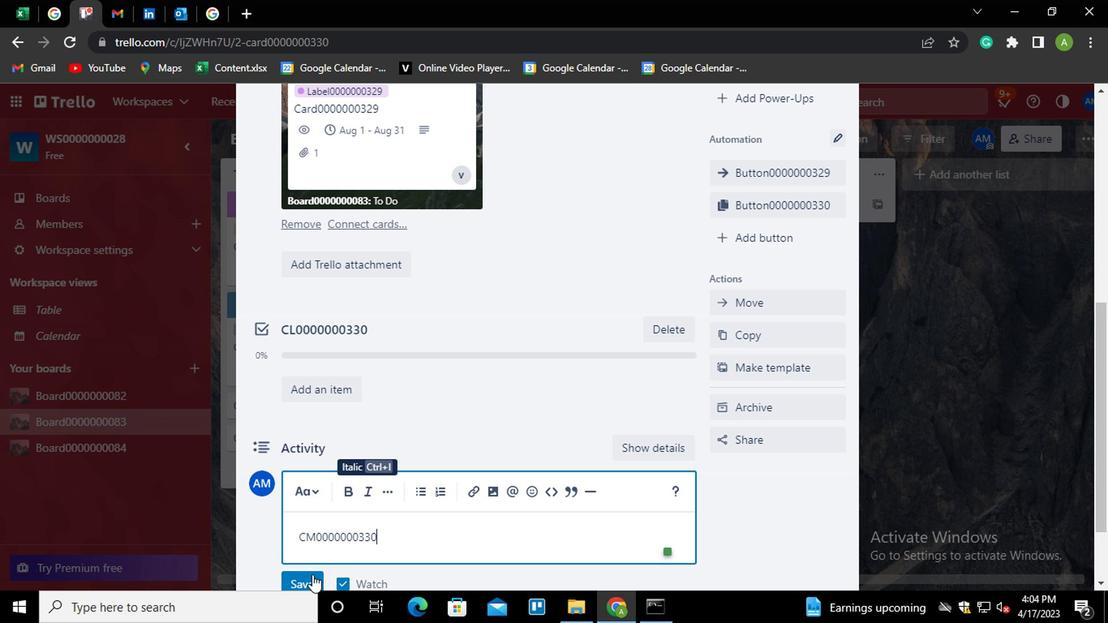 
Action: Mouse pressed left at (304, 579)
Screenshot: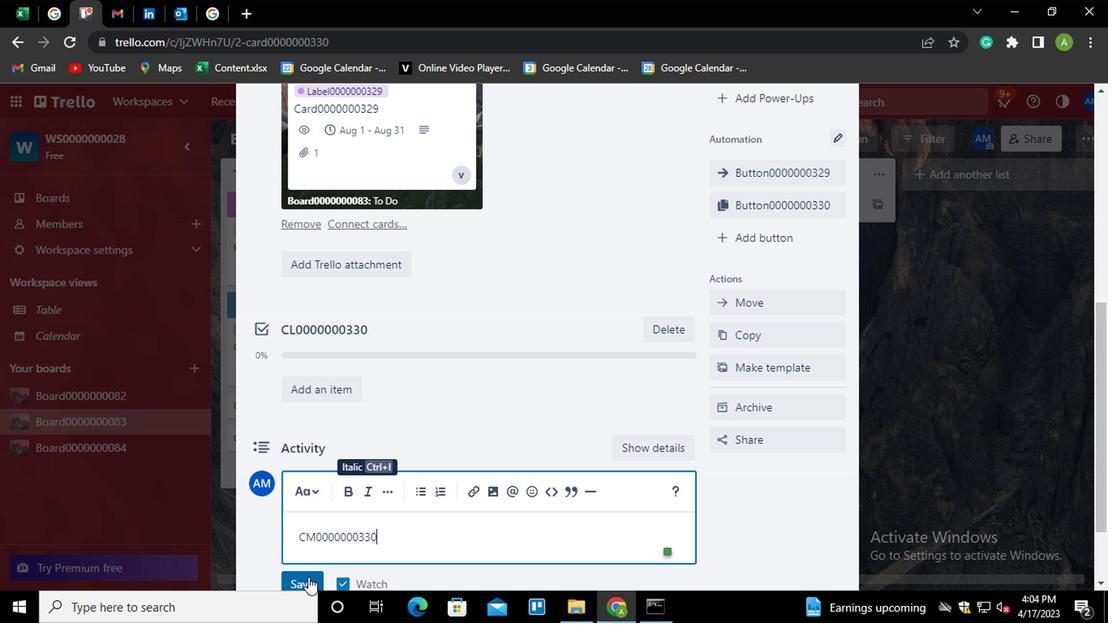 
Action: Mouse moved to (502, 437)
Screenshot: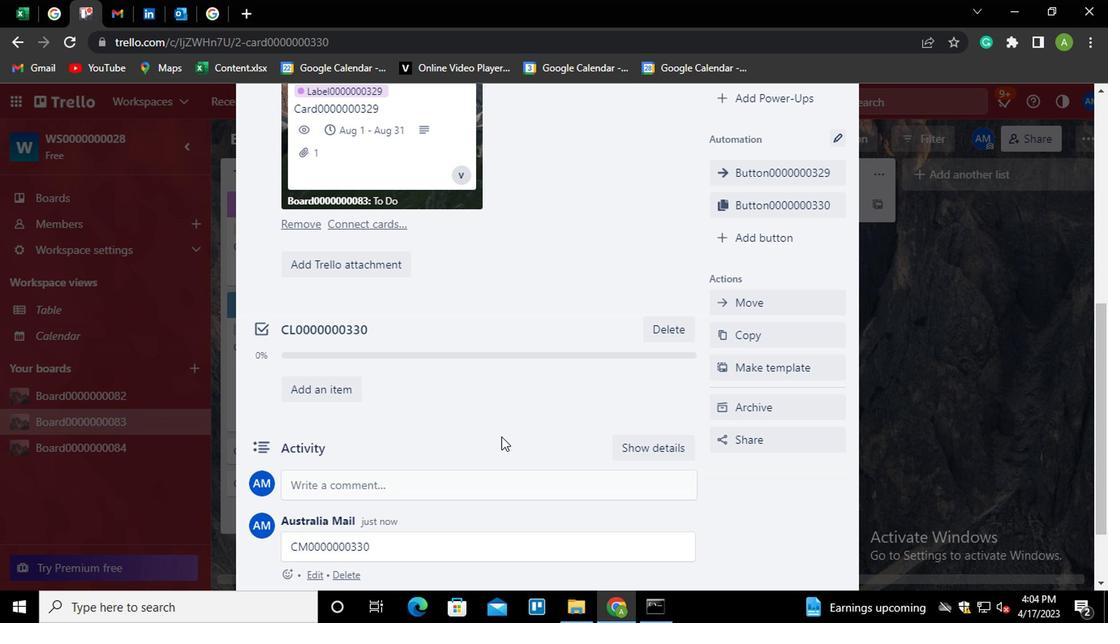
